 Task: Add an event with the title Second Training Session: Leadership Development and Team Empowerment, date '2024/04/22', time 8:50 AM to 10:50 AMand add a description: The employee and the supervisor will collaboratively develop an action plan outlining the steps and strategies necessary for improvement. This plan may include specific tasks, training or development opportunities, resources, and support systems to aid in the employee's growth and progress.Select event color  Grape . Add location for the event as: 789 The Walk at JBR, Dubai, UAE, logged in from the account softage.10@softage.netand send the event invitation to softage.8@softage.net and softage.1@softage.net. Set a reminder for the event Monthly on the third Sunday
Action: Mouse moved to (64, 102)
Screenshot: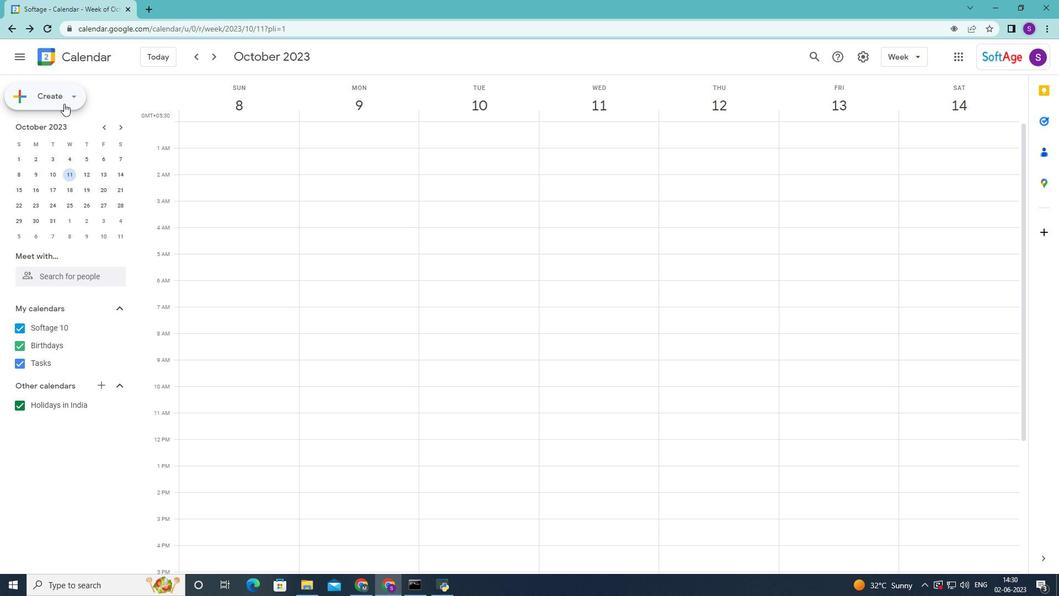 
Action: Mouse pressed left at (64, 102)
Screenshot: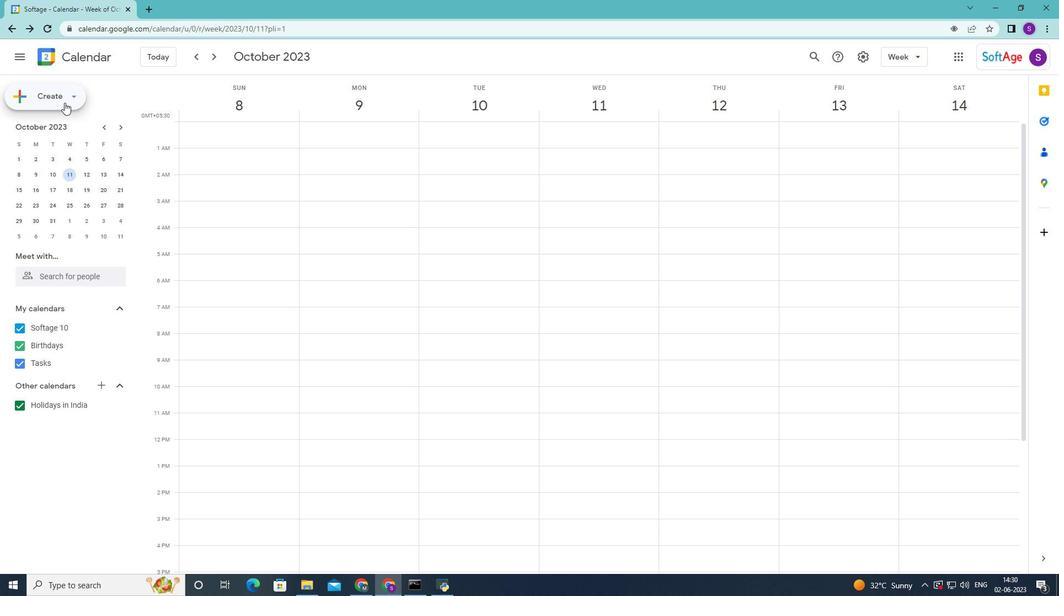 
Action: Mouse moved to (62, 126)
Screenshot: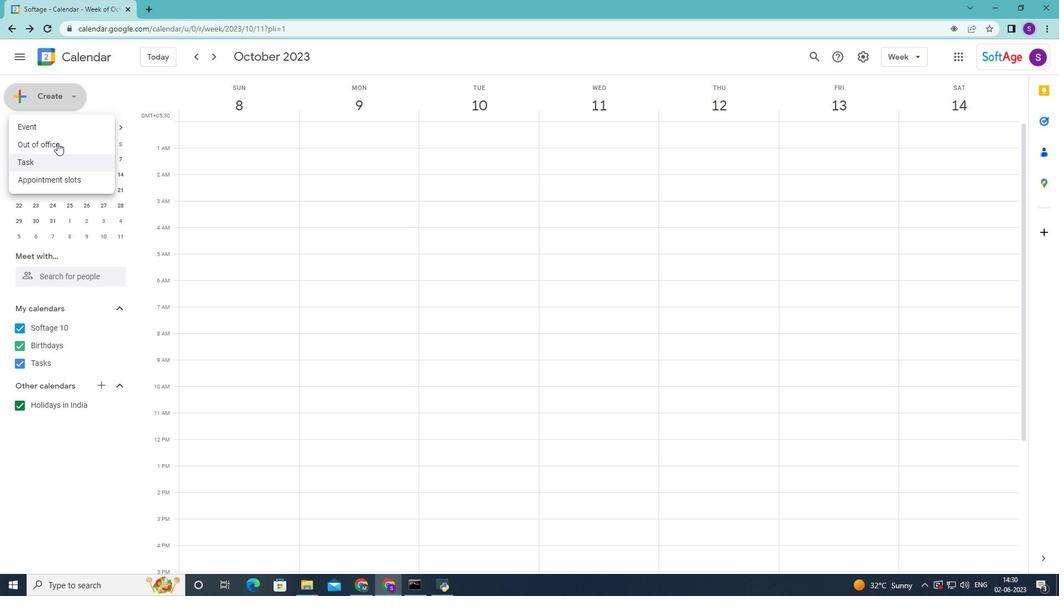 
Action: Mouse pressed left at (62, 126)
Screenshot: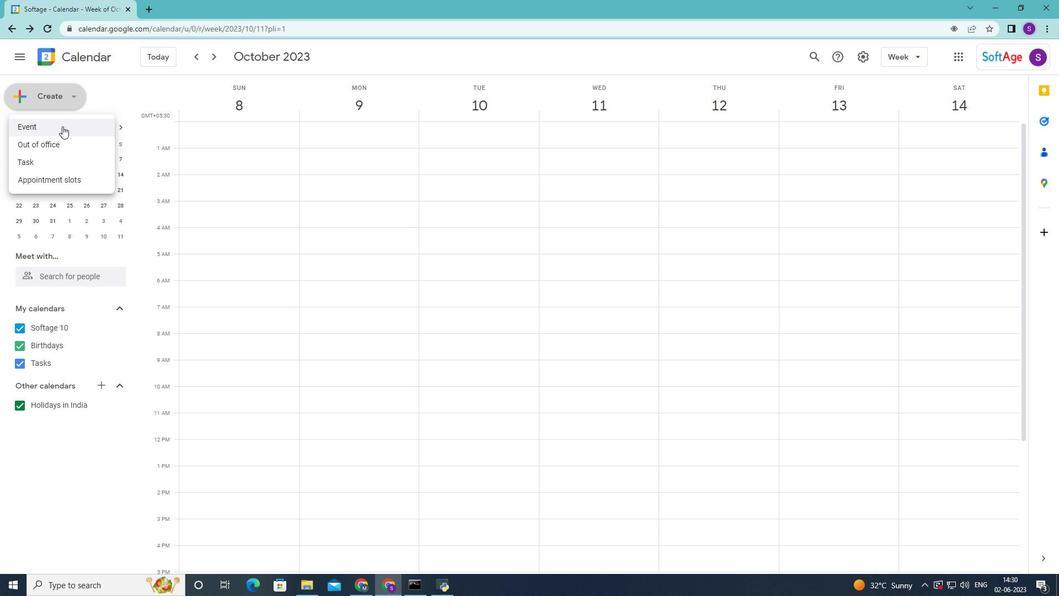 
Action: Mouse moved to (380, 273)
Screenshot: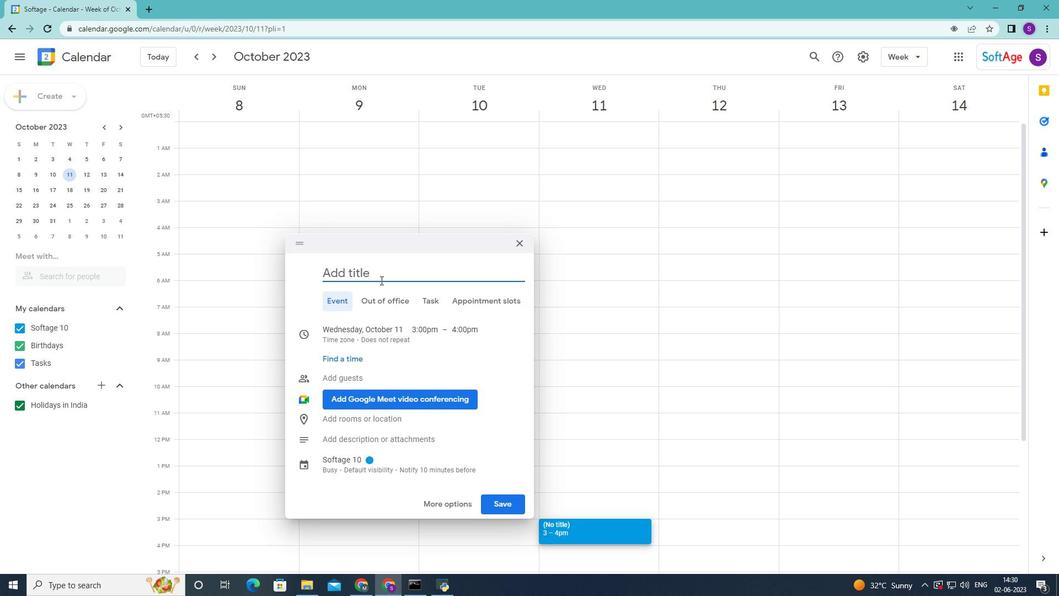
Action: Mouse pressed left at (380, 273)
Screenshot: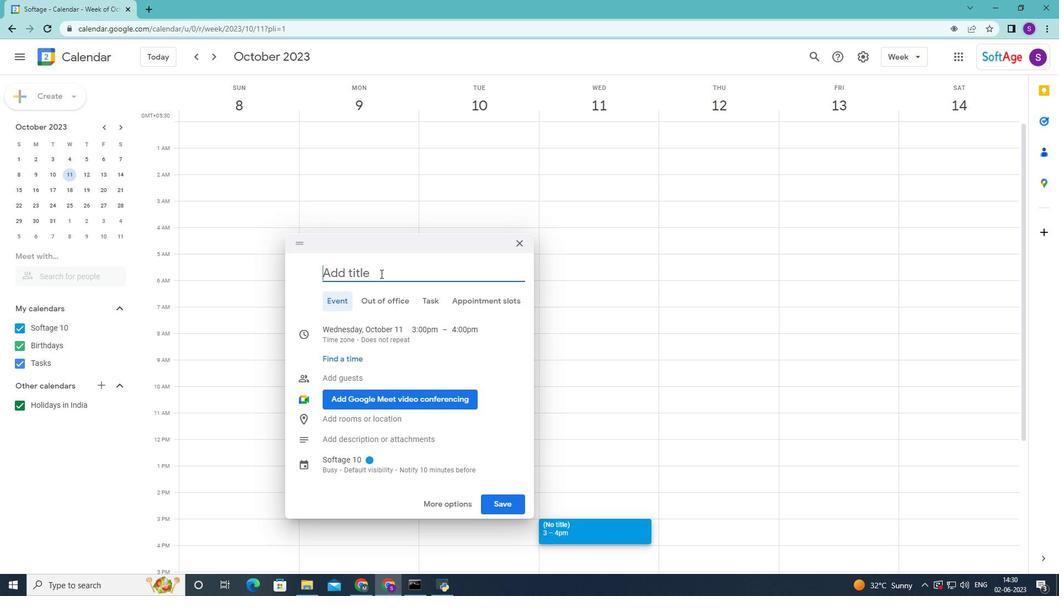 
Action: Key pressed <Key.shift>Second<Key.space><Key.shift>Traim<Key.backspace>ninig<Key.space><Key.backspace><Key.backspace><Key.backspace><Key.backspace><Key.backspace><Key.backspace><Key.backspace>ining<Key.space><Key.shift>Session<Key.shift>:<Key.space><Key.shift>Leadership<Key.space><Key.shift>Development<Key.space>and<Key.space>te<Key.backspace><Key.backspace><Key.shift>Team<Key.space><Key.shift>Empowere<Key.backspace>ment,
Screenshot: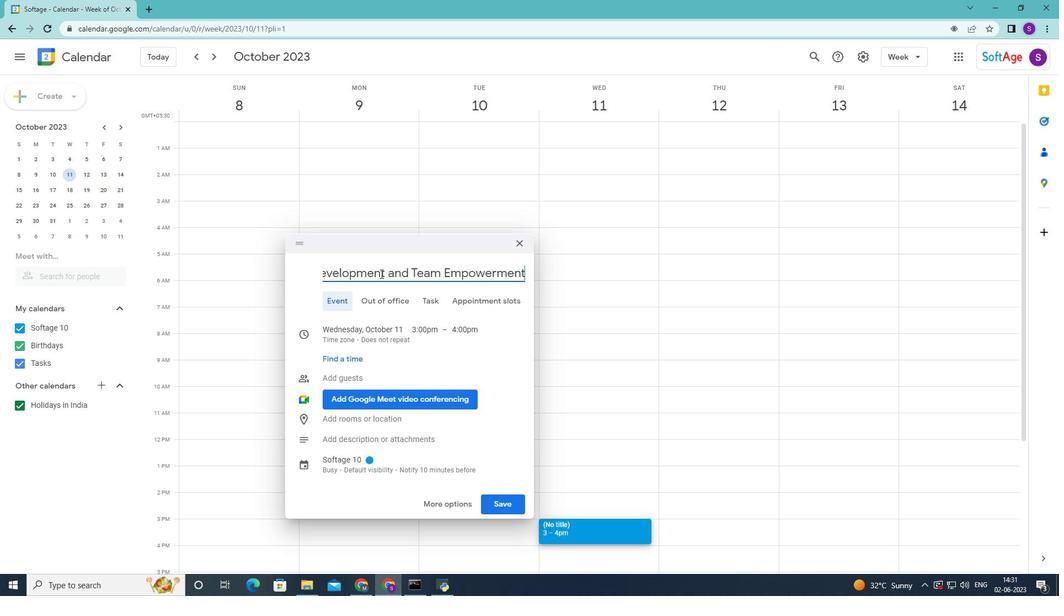 
Action: Mouse moved to (422, 332)
Screenshot: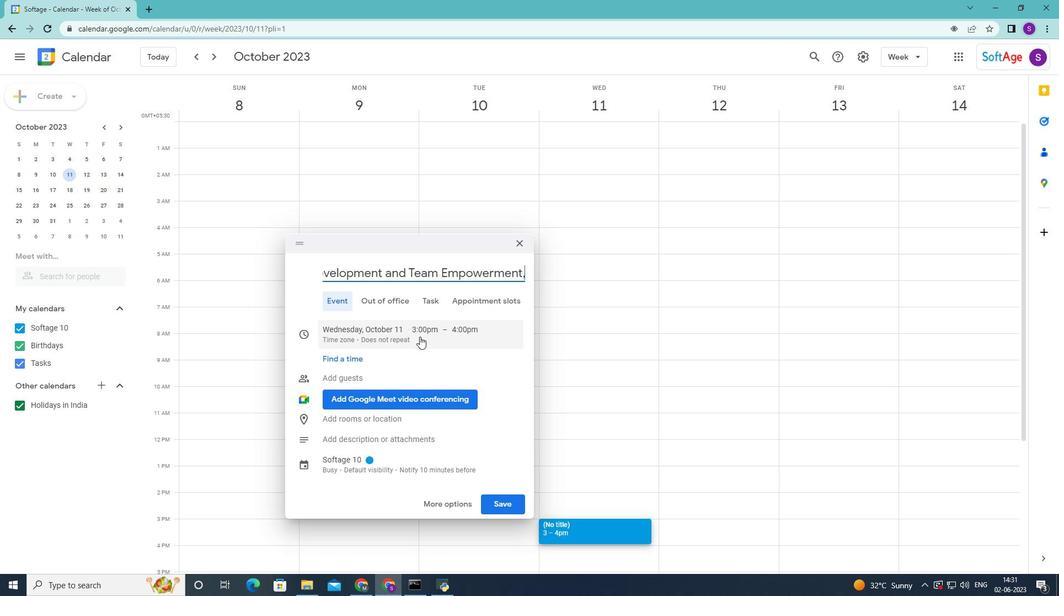 
Action: Mouse pressed left at (422, 332)
Screenshot: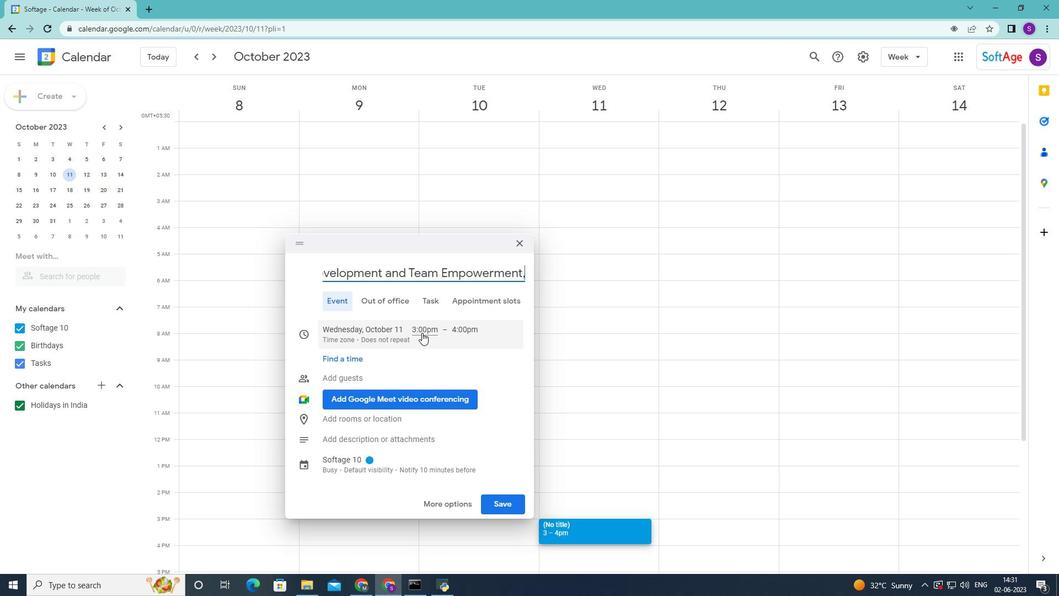 
Action: Mouse moved to (422, 332)
Screenshot: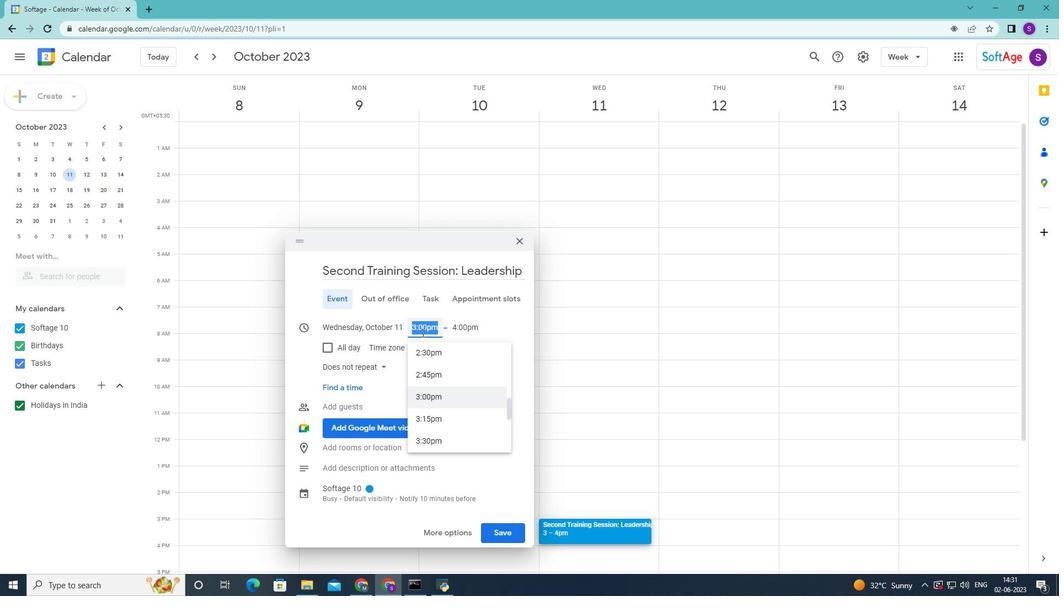 
Action: Key pressed 5<Key.backspace>8<Key.shift_r>:50
Screenshot: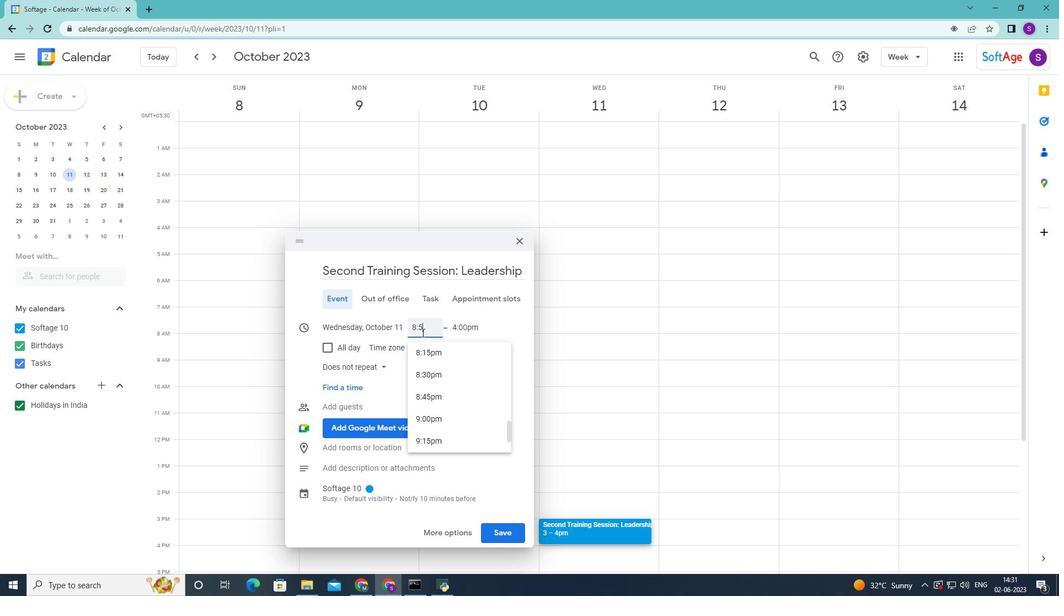 
Action: Mouse moved to (450, 373)
Screenshot: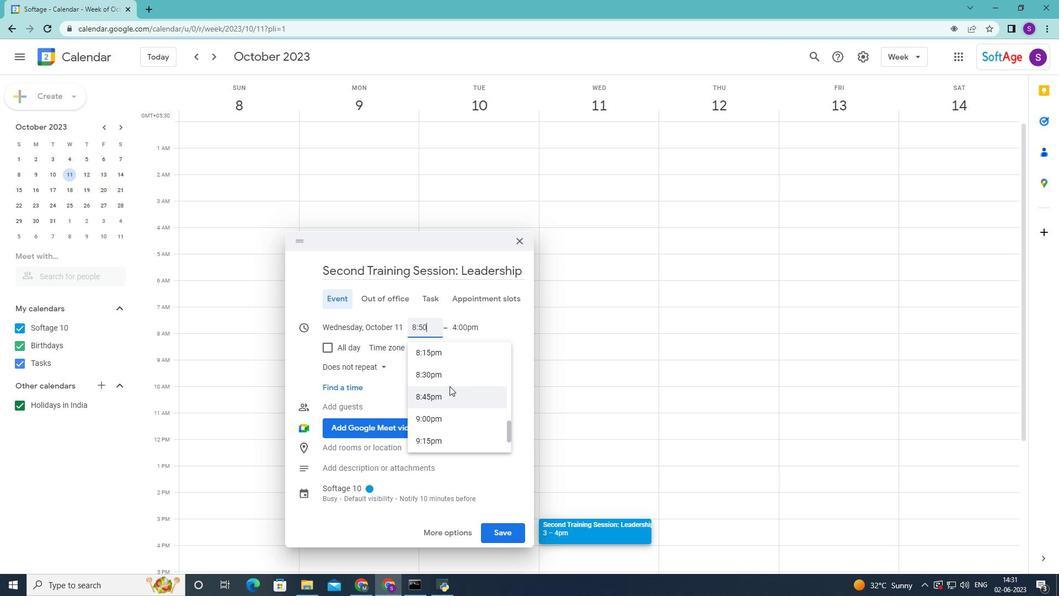 
Action: Key pressed am<Key.enter>
Screenshot: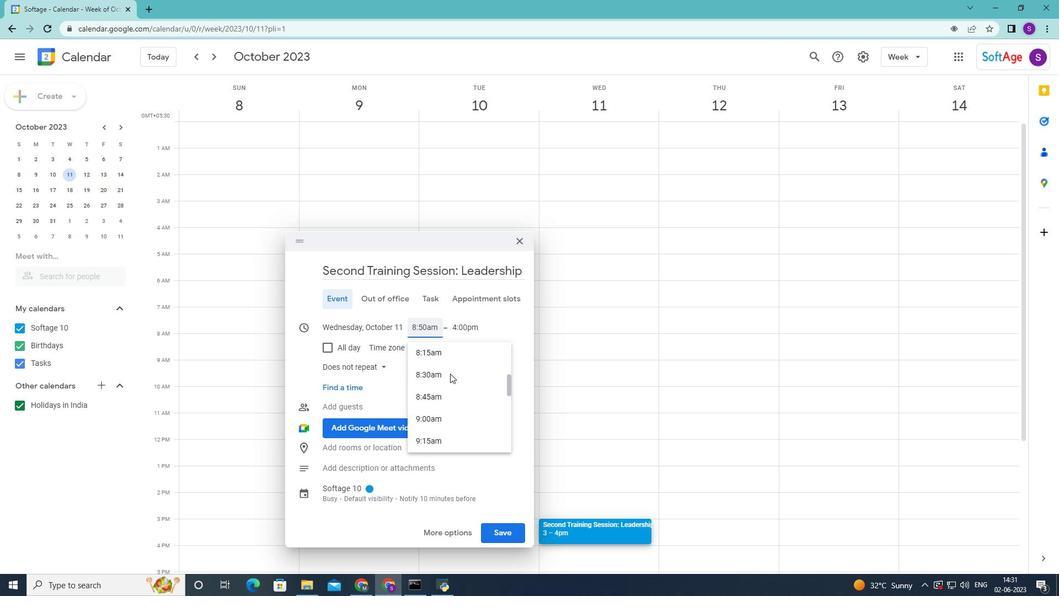 
Action: Mouse moved to (472, 261)
Screenshot: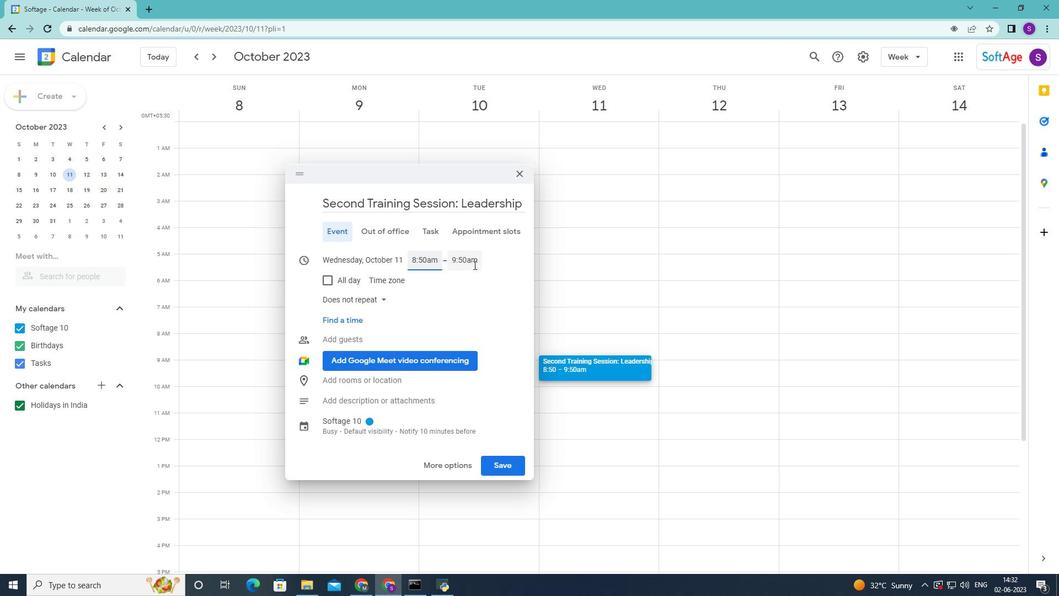 
Action: Mouse pressed left at (472, 261)
Screenshot: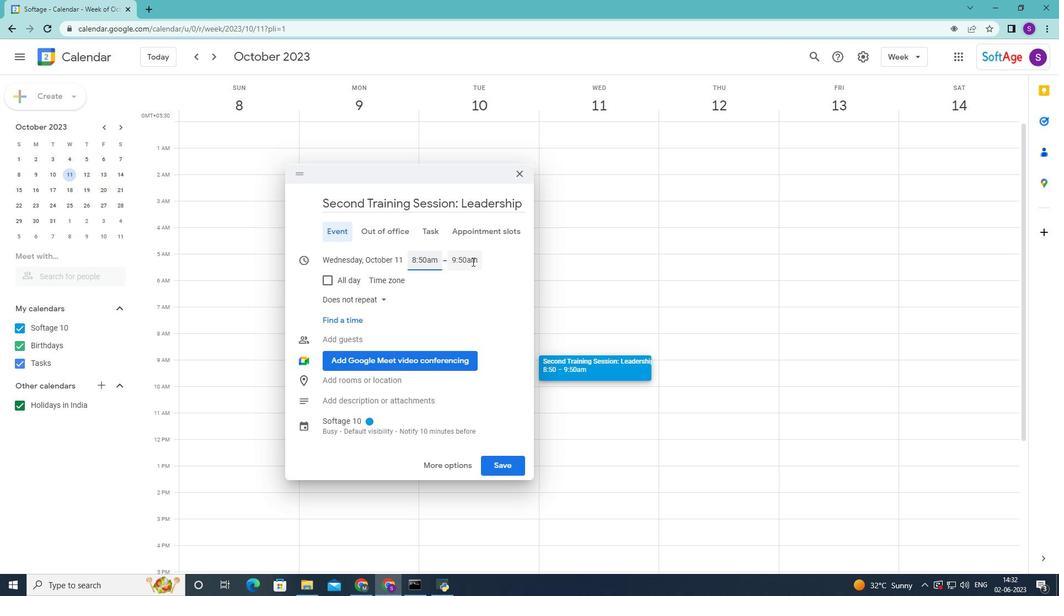 
Action: Key pressed 10<Key.shift_r>:50am<Key.enter>
Screenshot: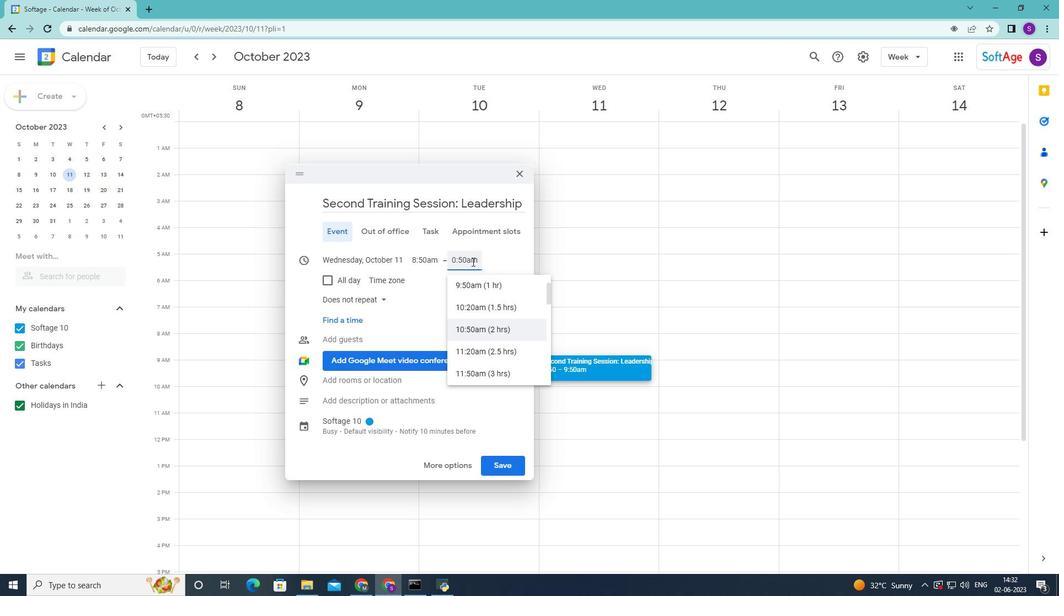 
Action: Mouse moved to (387, 259)
Screenshot: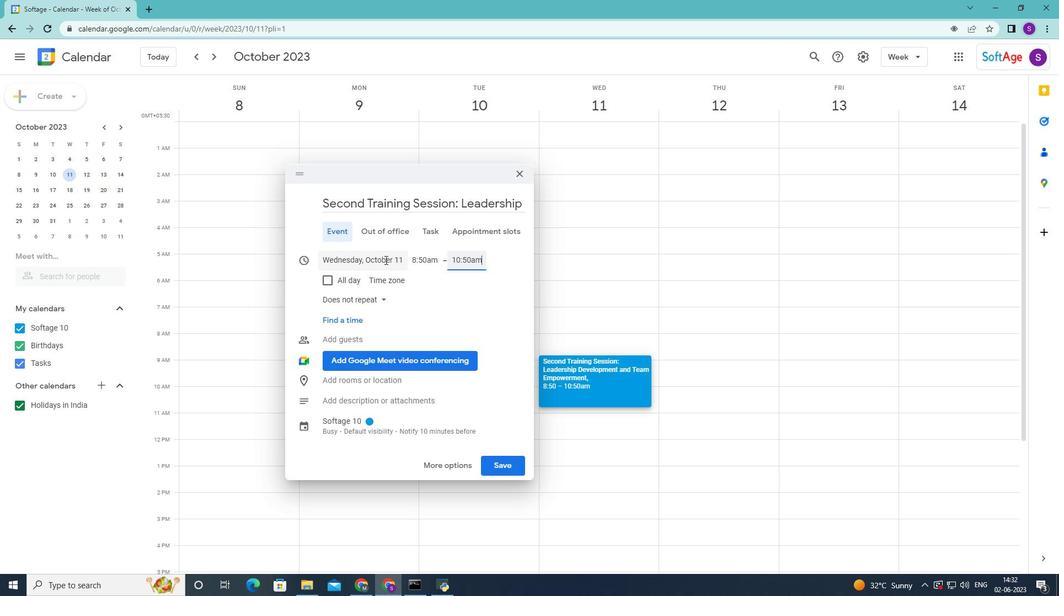 
Action: Mouse pressed left at (387, 259)
Screenshot: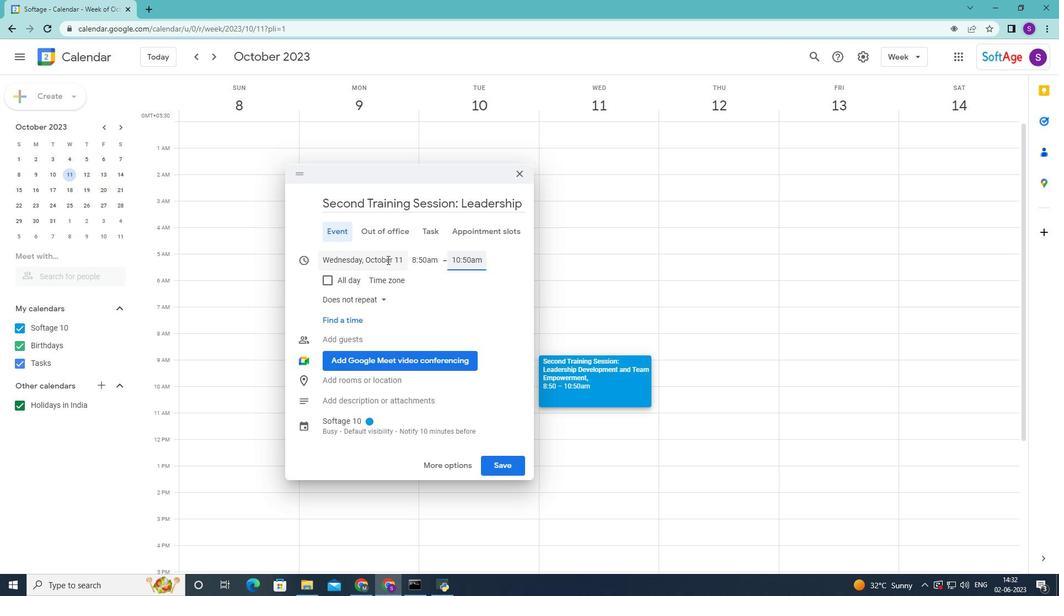 
Action: Mouse moved to (455, 283)
Screenshot: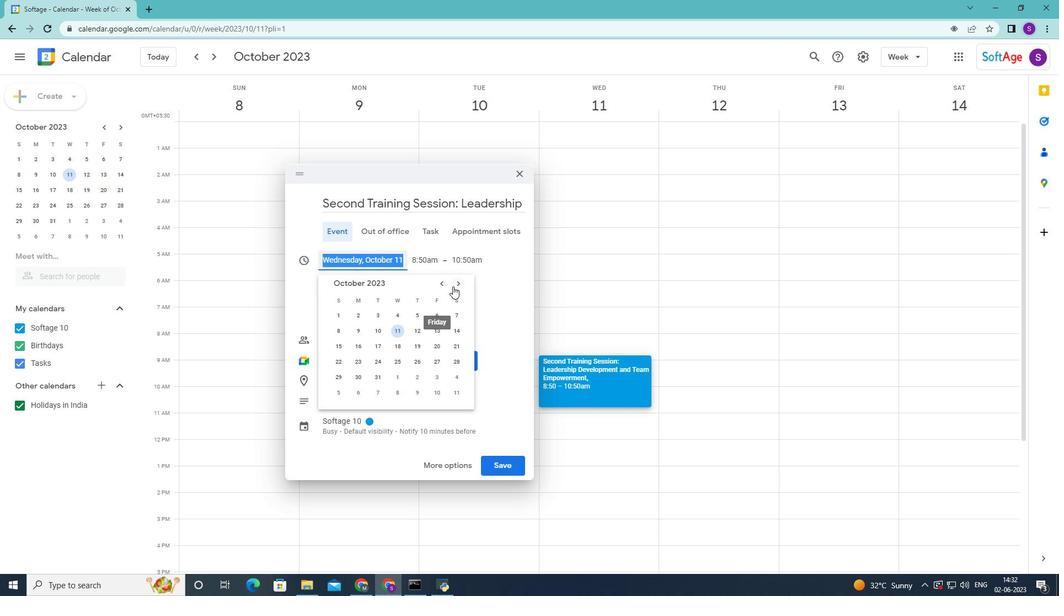 
Action: Mouse pressed left at (455, 283)
Screenshot: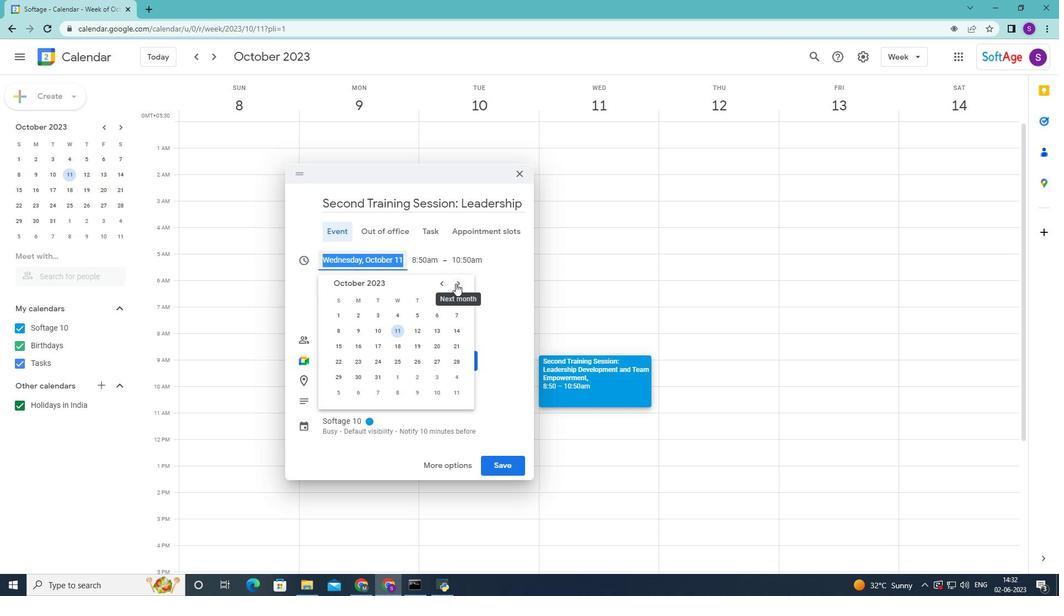 
Action: Mouse pressed left at (455, 283)
Screenshot: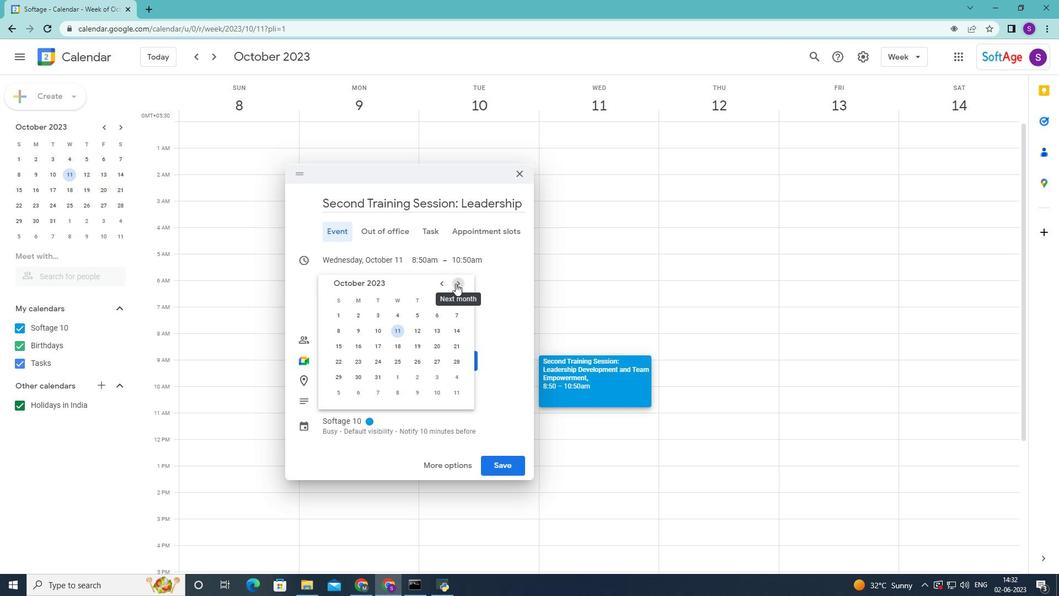
Action: Mouse moved to (457, 284)
Screenshot: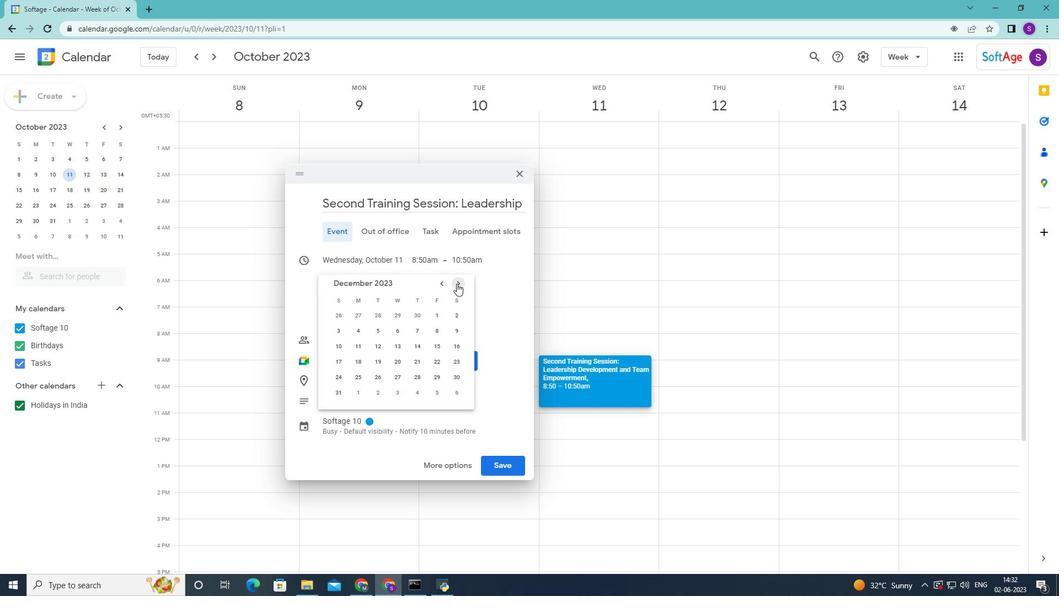 
Action: Mouse pressed left at (457, 284)
Screenshot: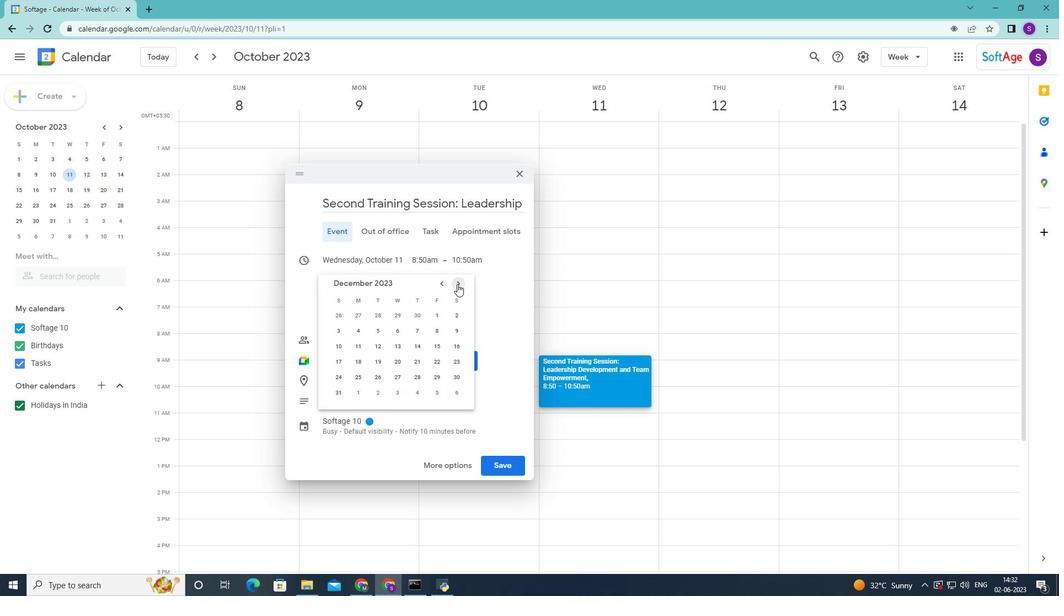 
Action: Mouse pressed left at (457, 284)
Screenshot: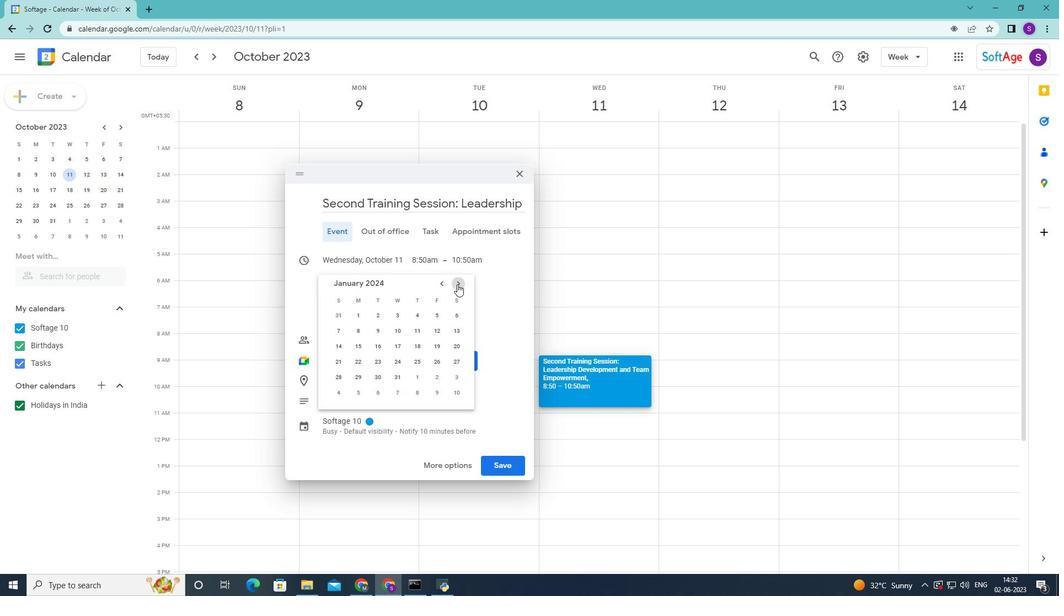 
Action: Mouse moved to (458, 284)
Screenshot: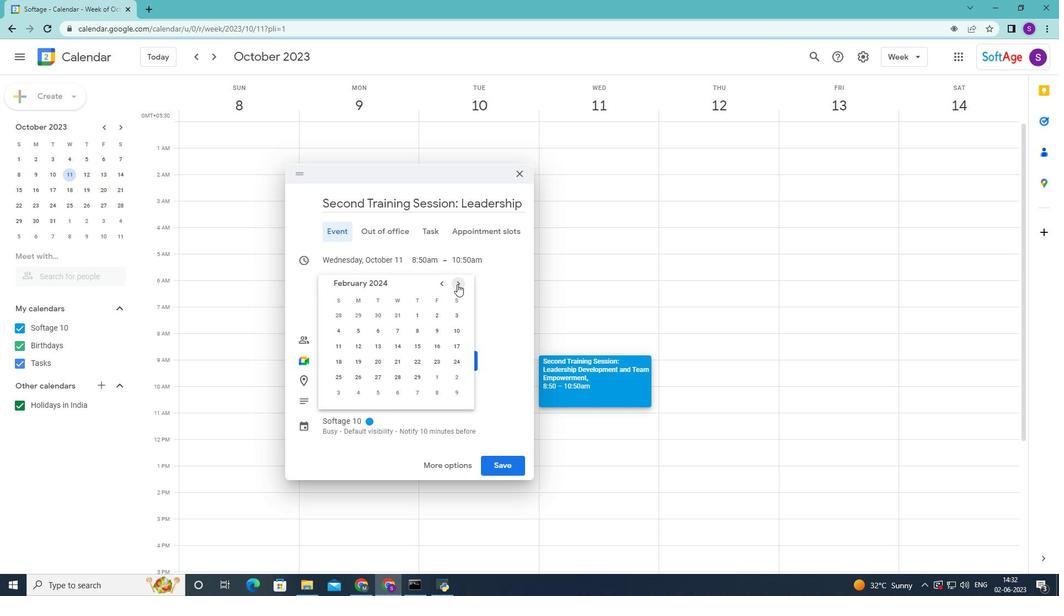 
Action: Mouse pressed left at (458, 284)
Screenshot: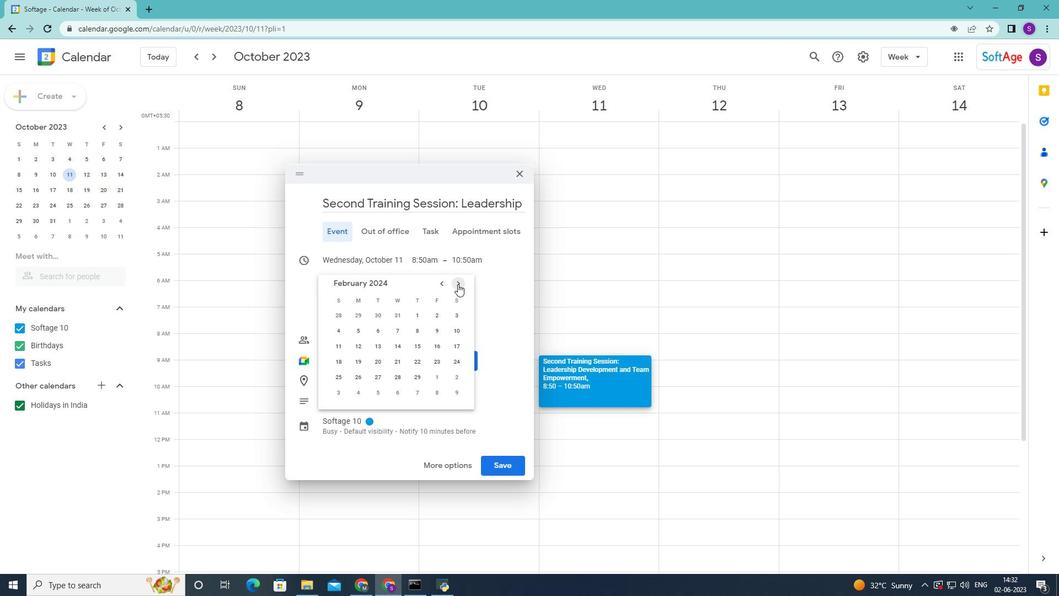 
Action: Mouse pressed left at (458, 284)
Screenshot: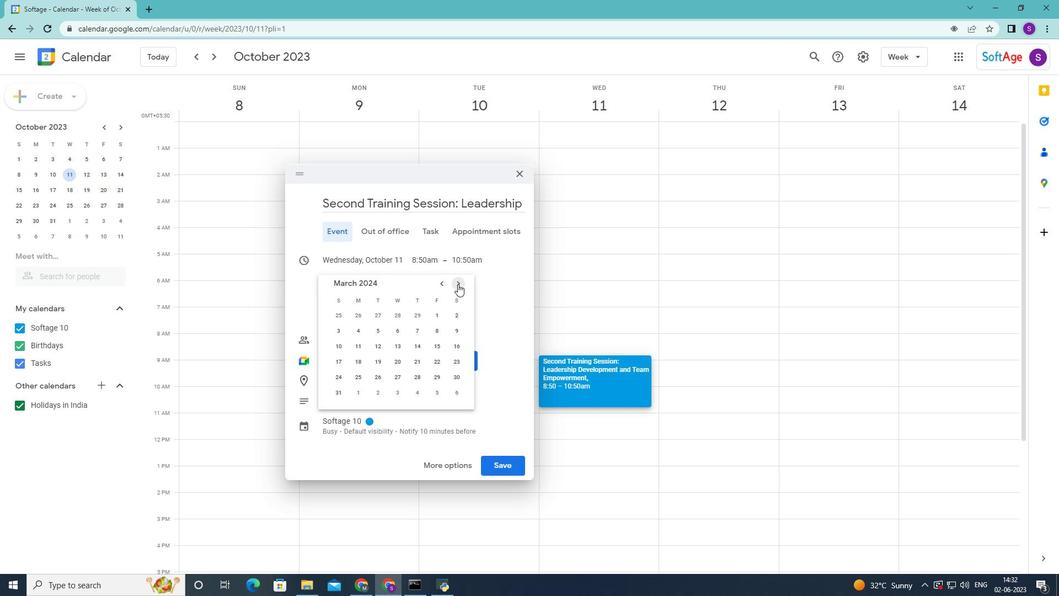 
Action: Mouse moved to (363, 360)
Screenshot: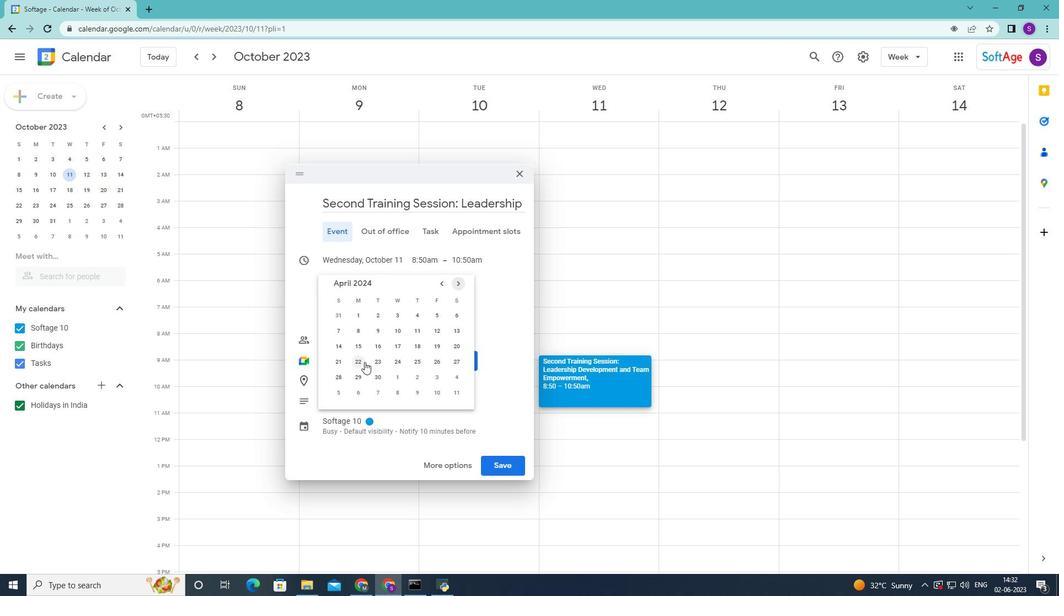 
Action: Mouse pressed left at (363, 360)
Screenshot: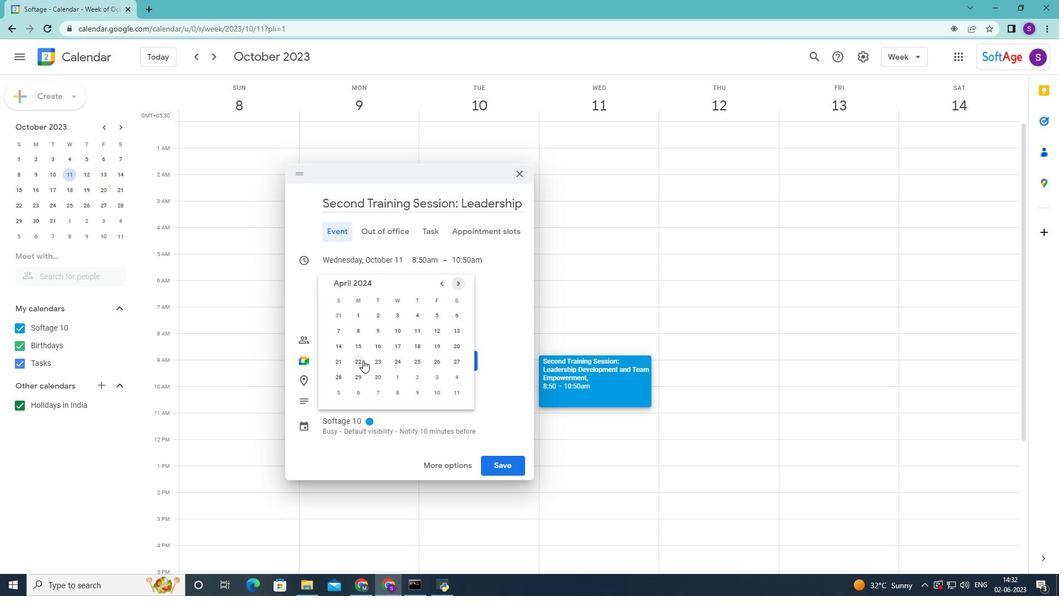 
Action: Mouse moved to (210, 467)
Screenshot: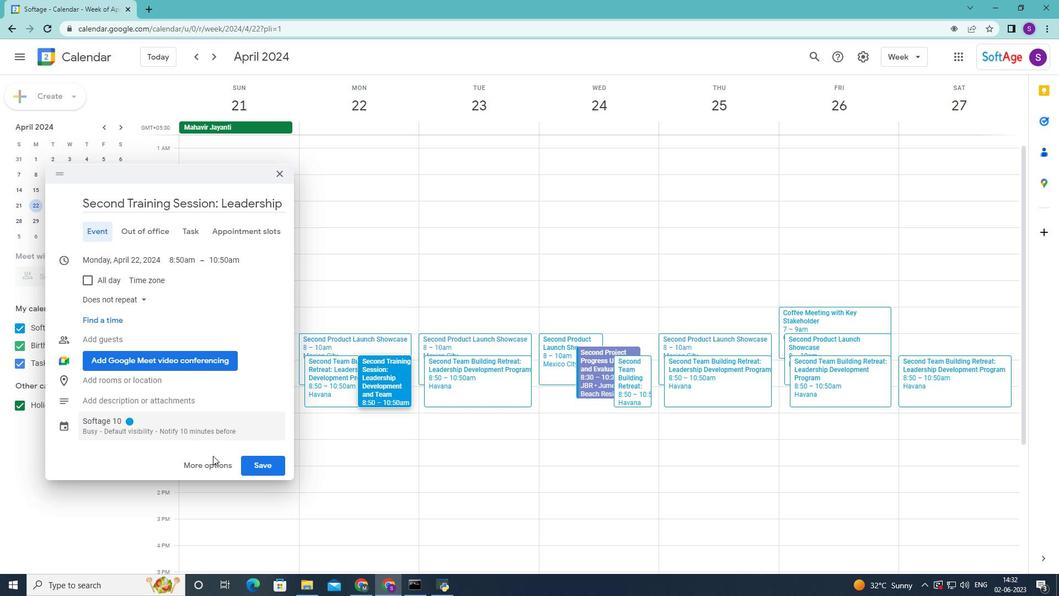 
Action: Mouse pressed left at (210, 467)
Screenshot: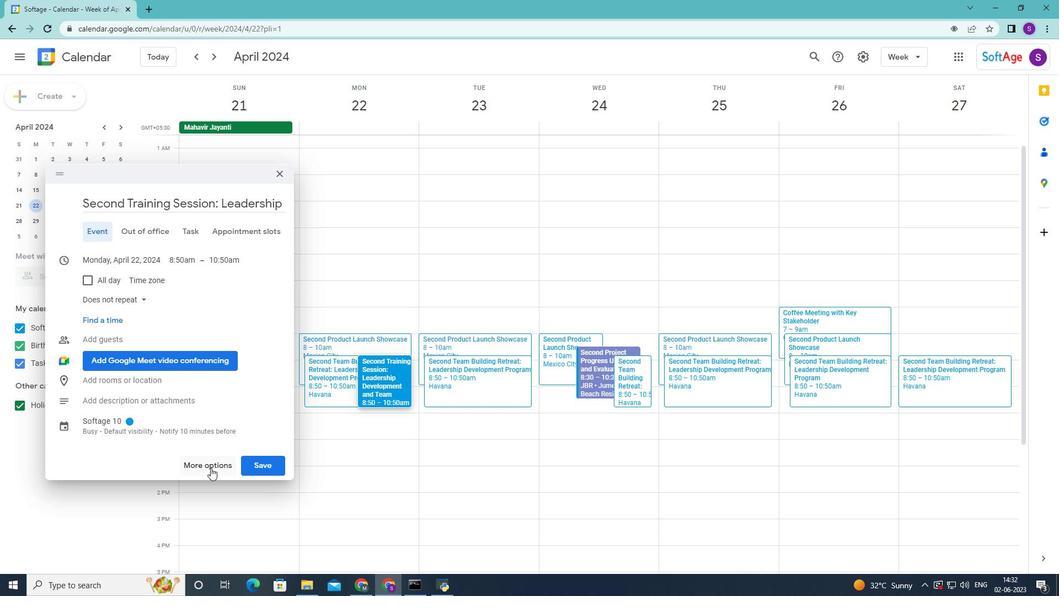 
Action: Mouse moved to (128, 387)
Screenshot: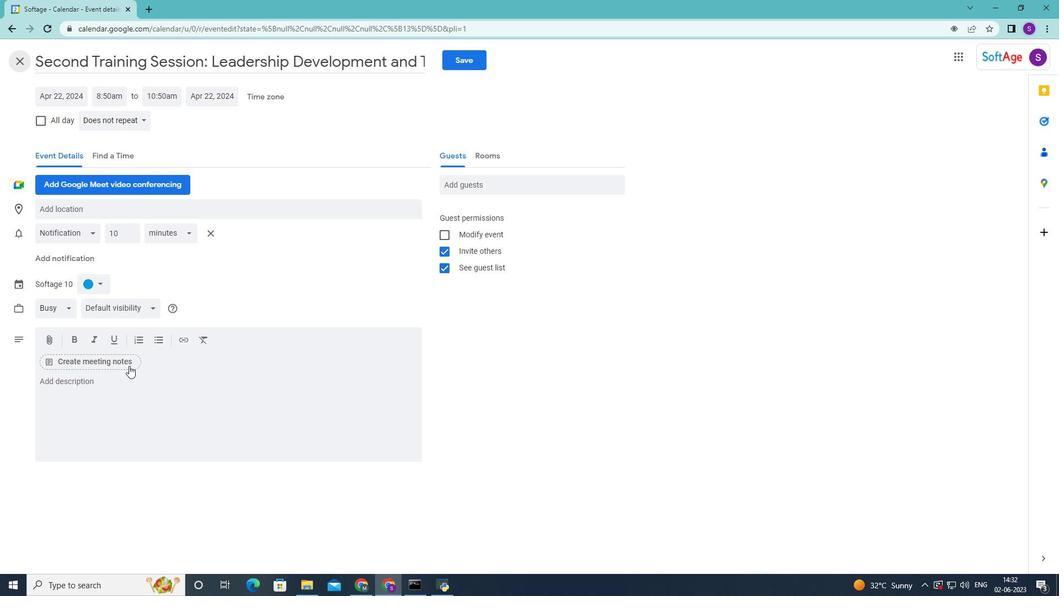 
Action: Mouse pressed left at (128, 387)
Screenshot: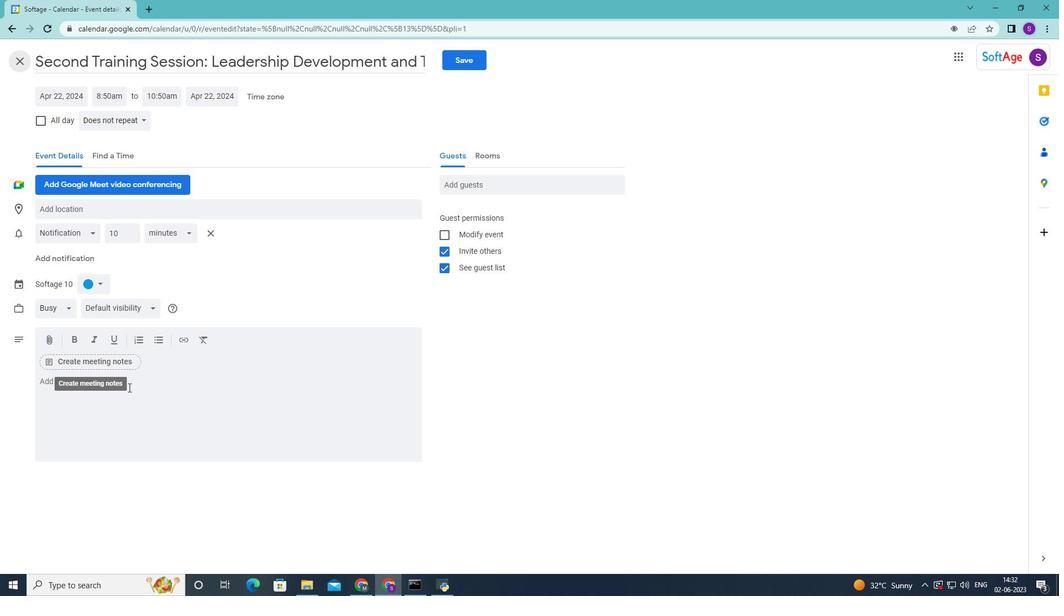 
Action: Key pressed <Key.shift>R<Key.backspace><Key.shift>The<Key.space><Key.shift>Emplotee<Key.backspace><Key.backspace><Key.backspace>yee<Key.space>and<Key.space>the<Key.space>supervisor<Key.space>will<Key.space>collabratively<Key.space><Key.backspace><Key.backspace><Key.backspace><Key.backspace><Key.backspace><Key.backspace><Key.backspace><Key.backspace><Key.backspace>oratively<Key.space>develop<Key.space>an<Key.space>ax<Key.backspace>cion<Key.space>plan<Key.space>outlining<Key.space>the<Key.space>steps<Key.space>and<Key.space>strategiw<Key.backspace>es<Key.space>m<Key.backspace>necessary<Key.space>for<Key.space>impri<Key.backspace>ovement<Key.space><Key.backspace>.<Key.space><Key.shift>This<Key.space>plan<Key.space>may<Key.space>include<Key.space>specific<Key.space>tasks,<Key.space>training<Key.space>or<Key.space>development<Key.space>opportunities,resi<Key.backspace>oy<Key.backspace>urces,
Screenshot: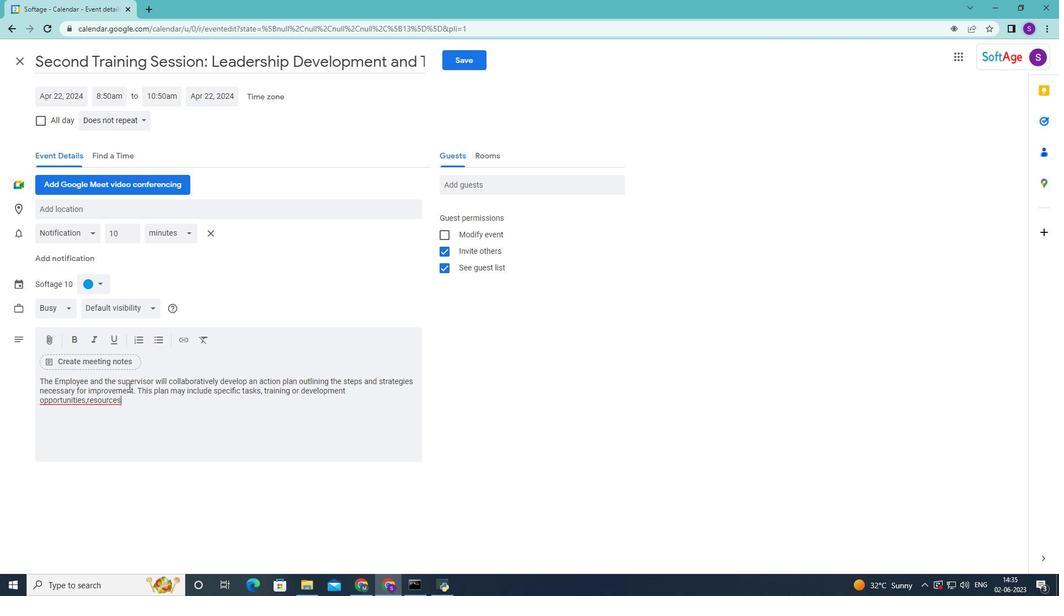 
Action: Mouse moved to (86, 398)
Screenshot: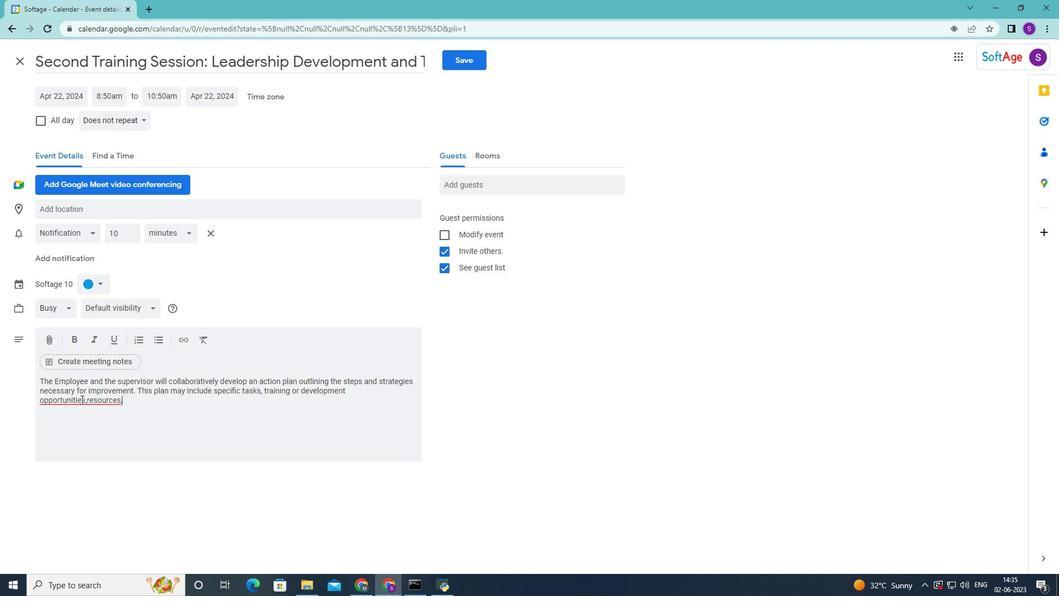 
Action: Mouse pressed left at (86, 398)
Screenshot: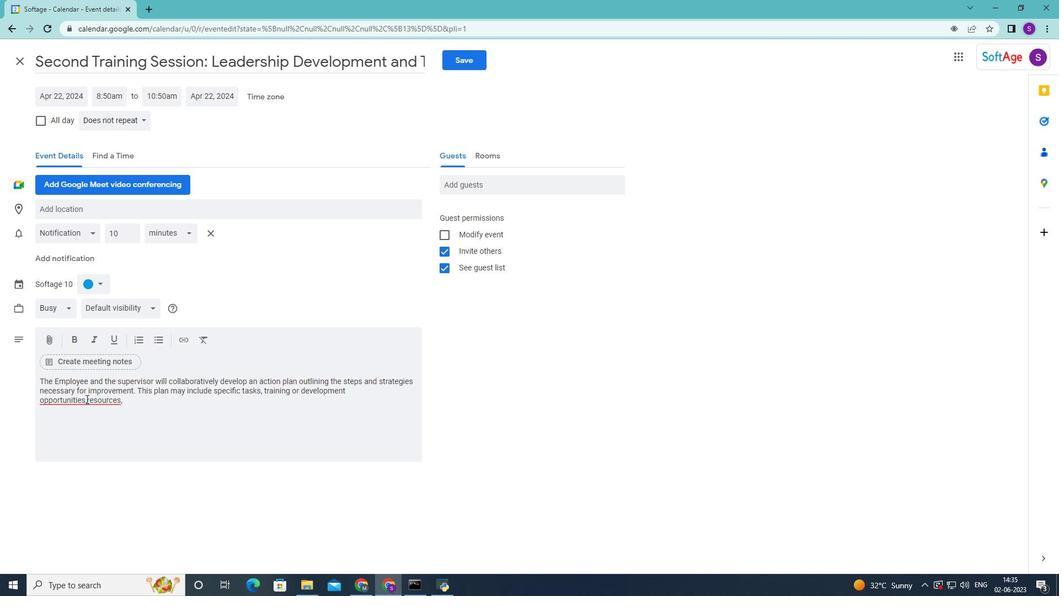 
Action: Mouse moved to (87, 399)
Screenshot: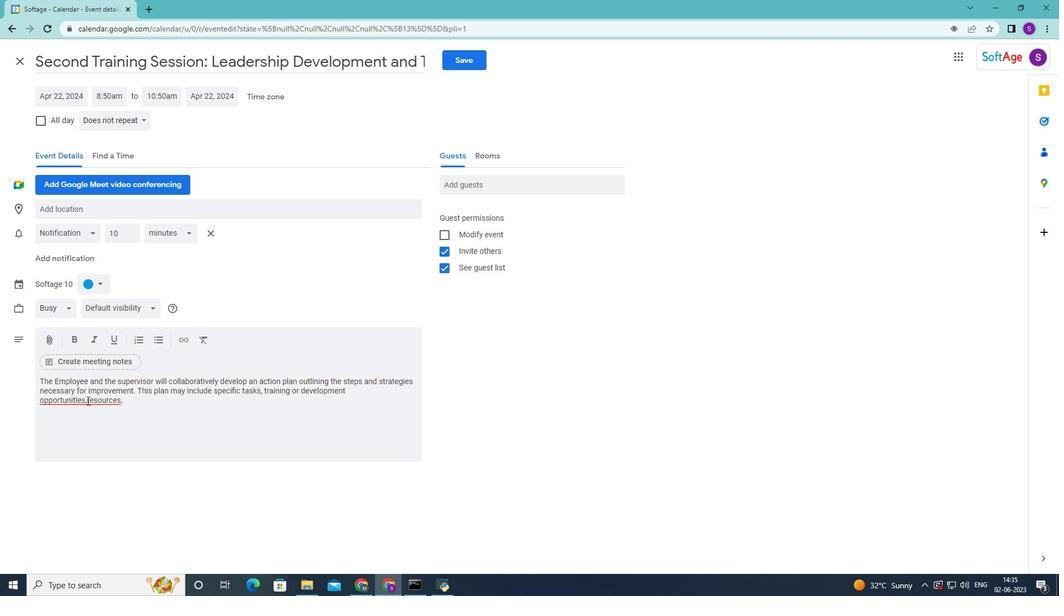 
Action: Key pressed <Key.right>
Screenshot: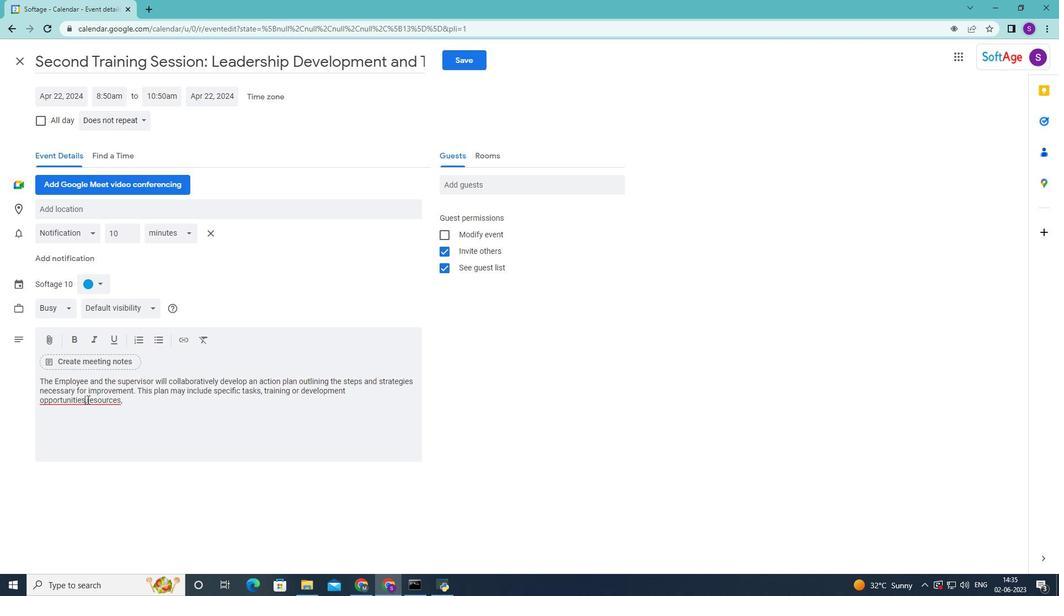 
Action: Mouse moved to (140, 405)
Screenshot: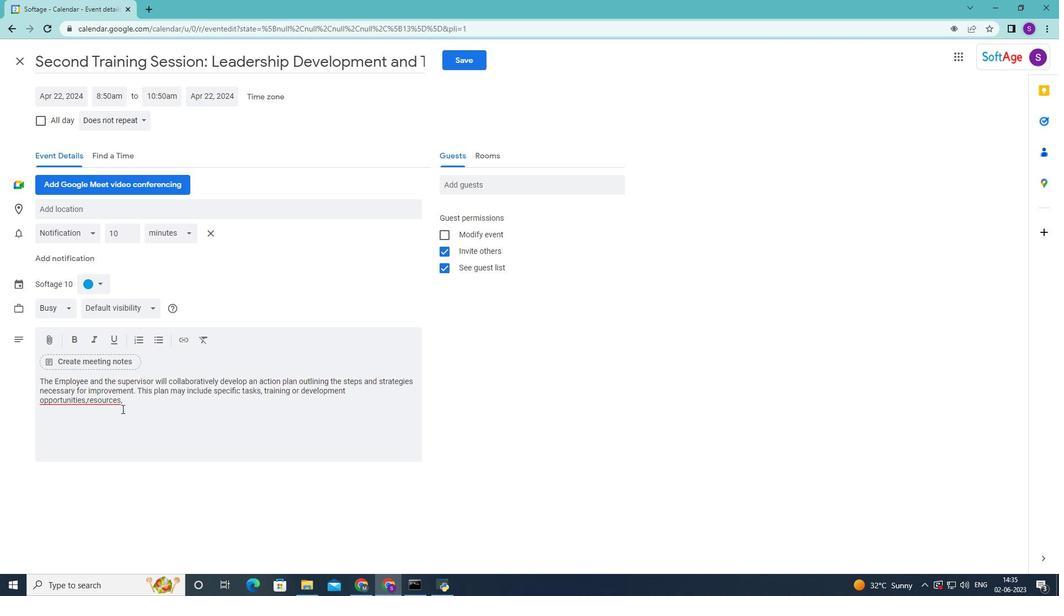 
Action: Key pressed <Key.space>
Screenshot: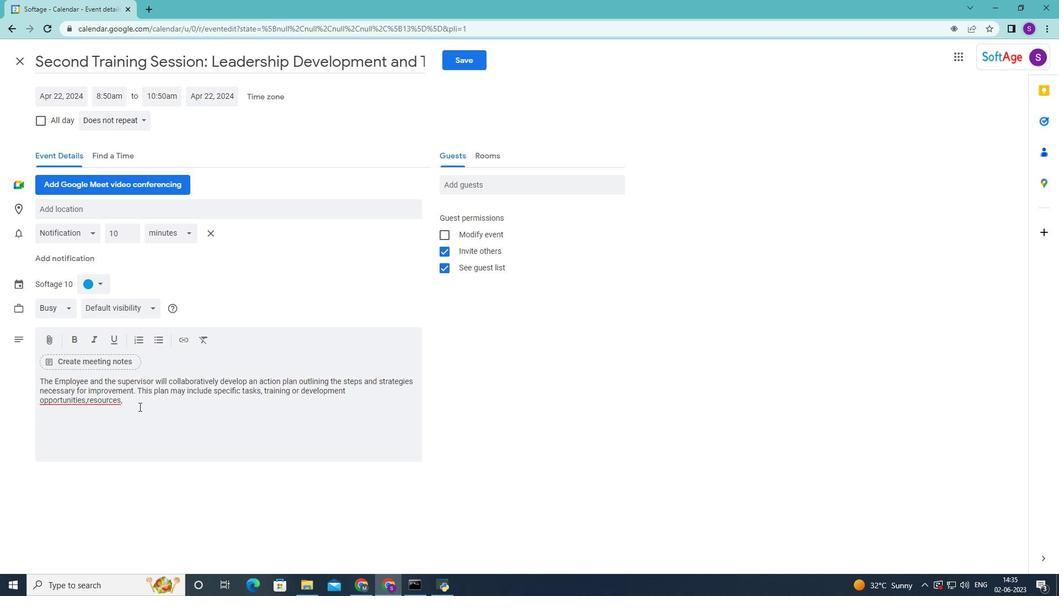 
Action: Mouse moved to (140, 402)
Screenshot: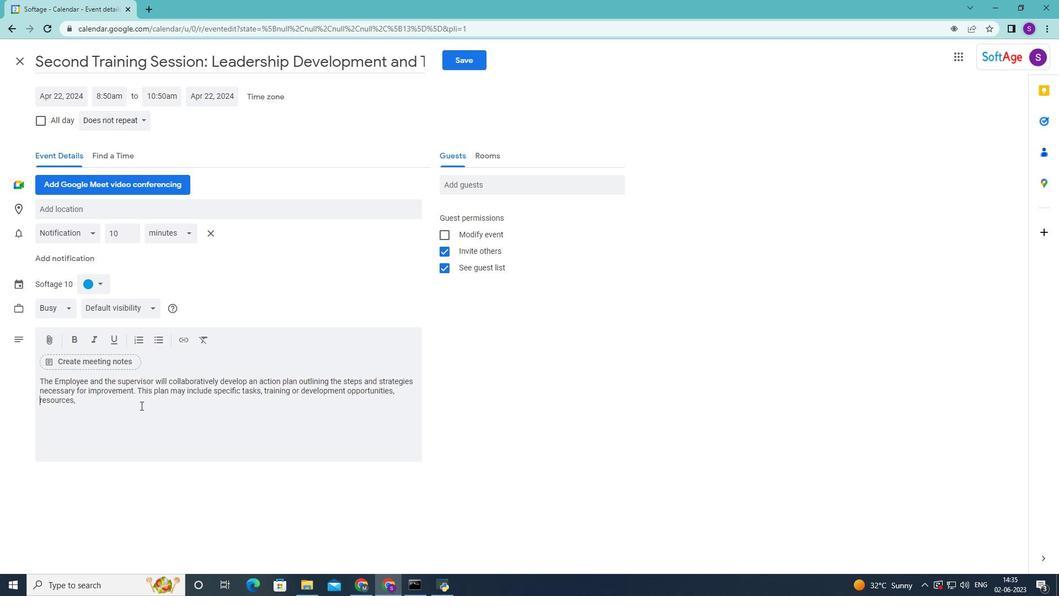 
Action: Mouse pressed left at (140, 402)
Screenshot: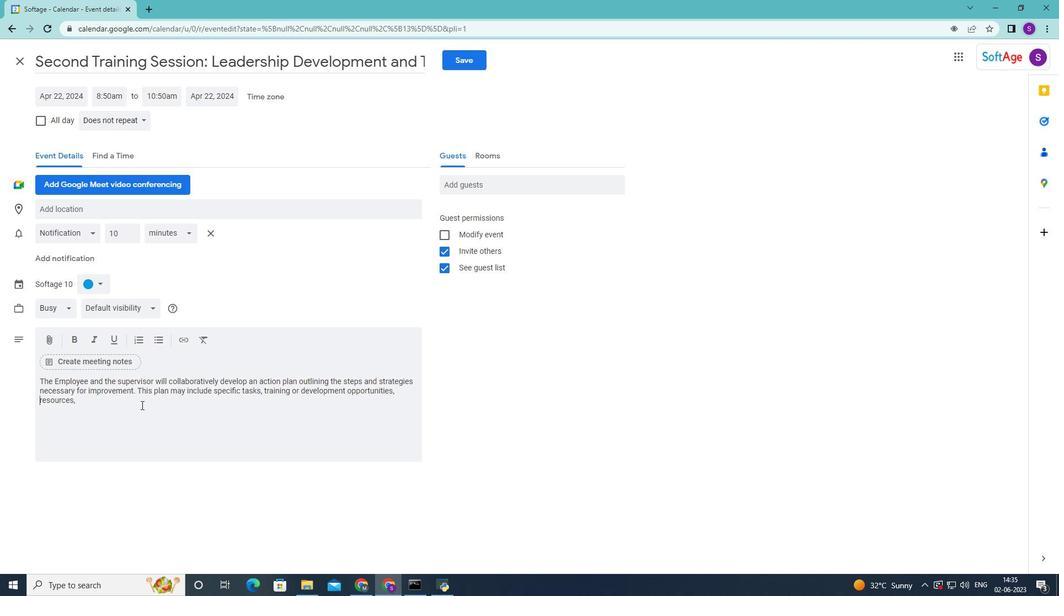 
Action: Key pressed <Key.space>and<Key.space>support<Key.space>systems<Key.space>t<Key.space><Key.backspace>o<Key.space>aid<Key.space>in<Key.space>the<Key.space>employee's<Key.space>growth<Key.space>and<Key.space>progress.
Screenshot: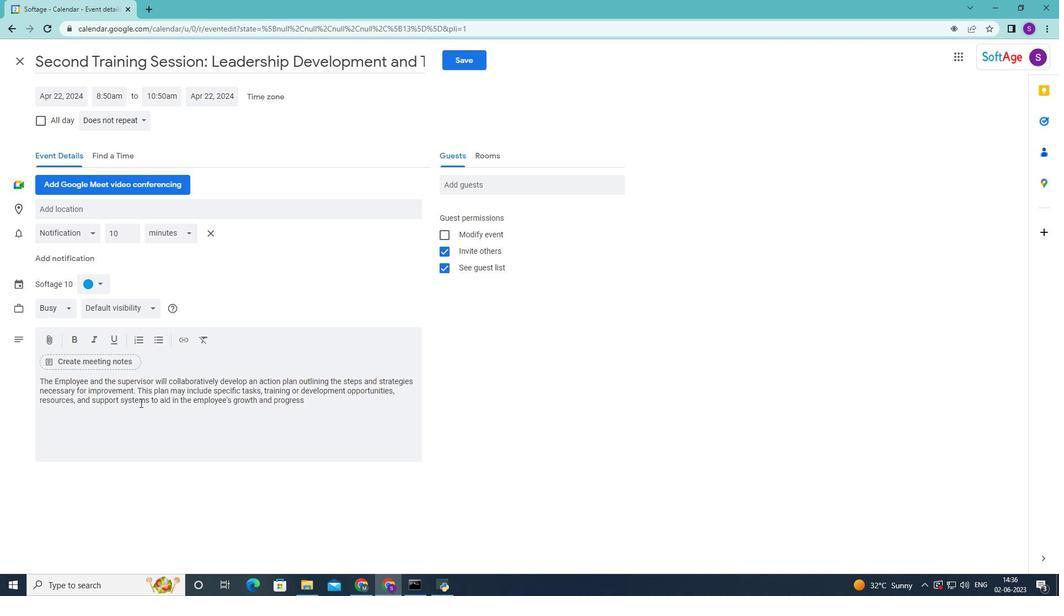 
Action: Mouse moved to (97, 282)
Screenshot: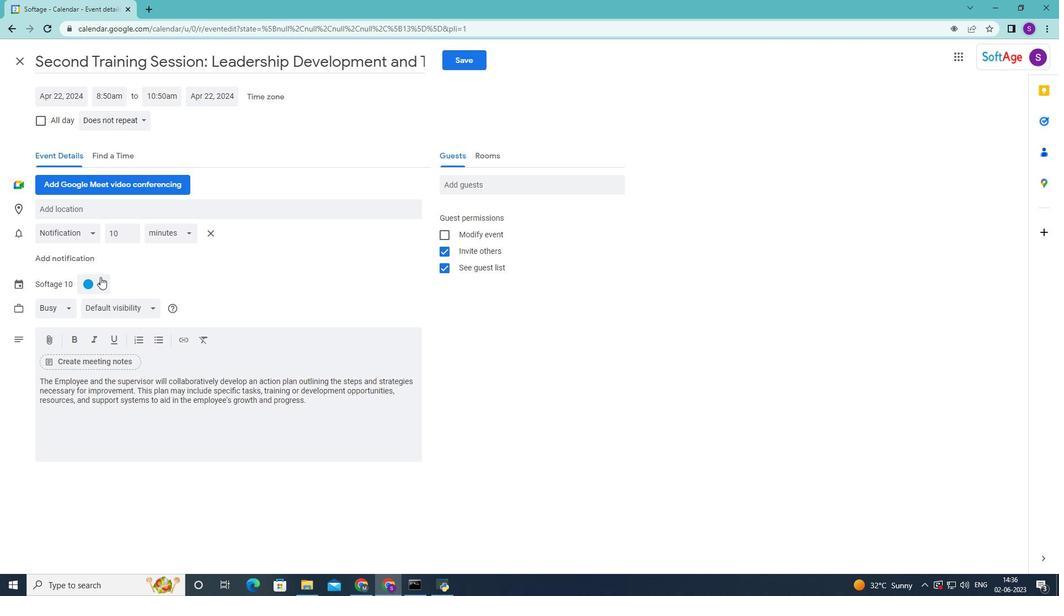 
Action: Mouse pressed left at (97, 282)
Screenshot: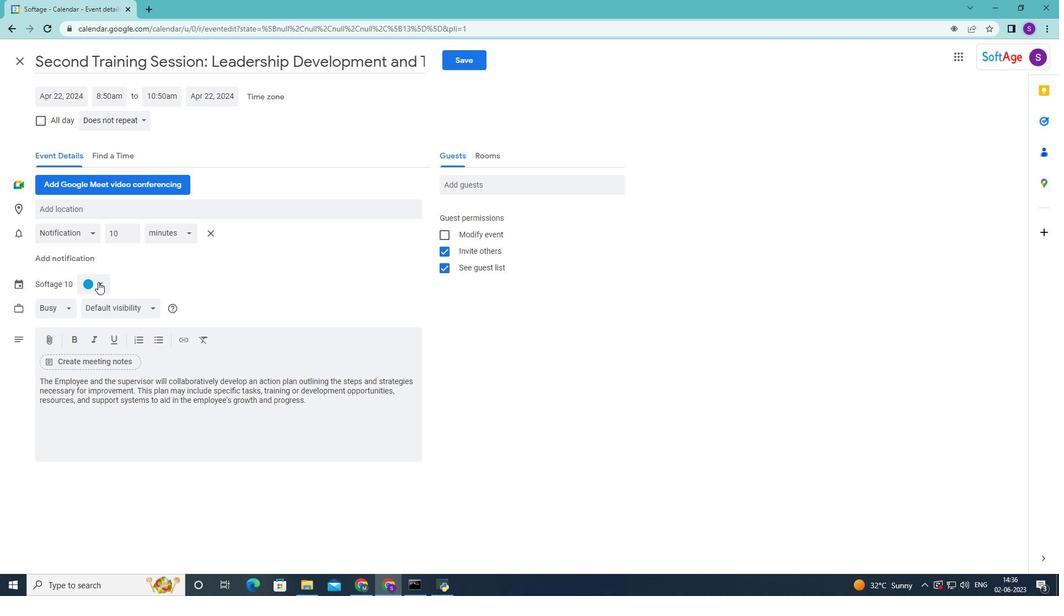 
Action: Mouse moved to (100, 336)
Screenshot: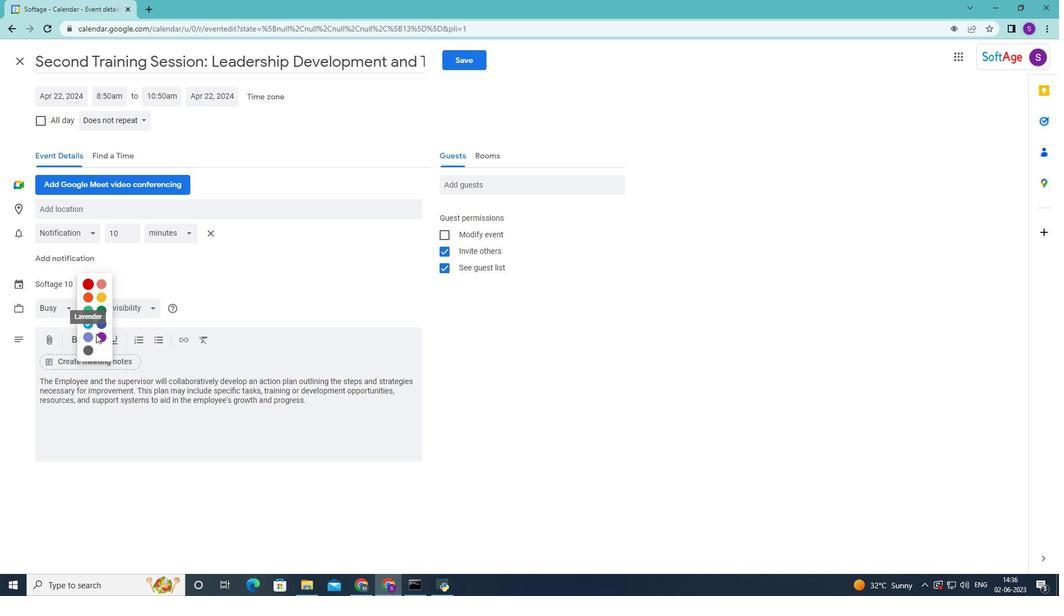 
Action: Mouse pressed left at (100, 336)
Screenshot: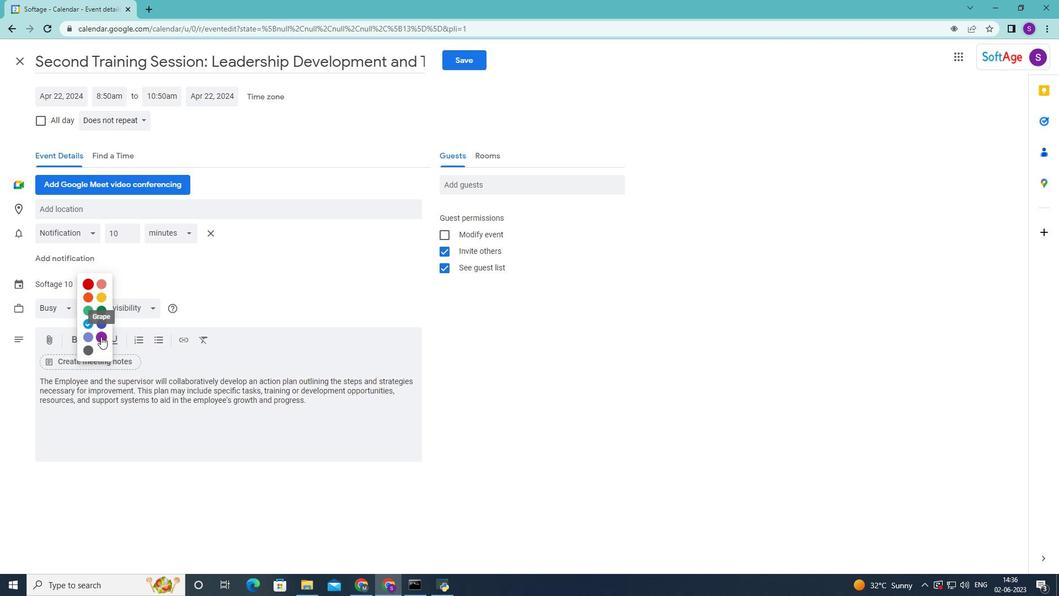 
Action: Mouse moved to (125, 208)
Screenshot: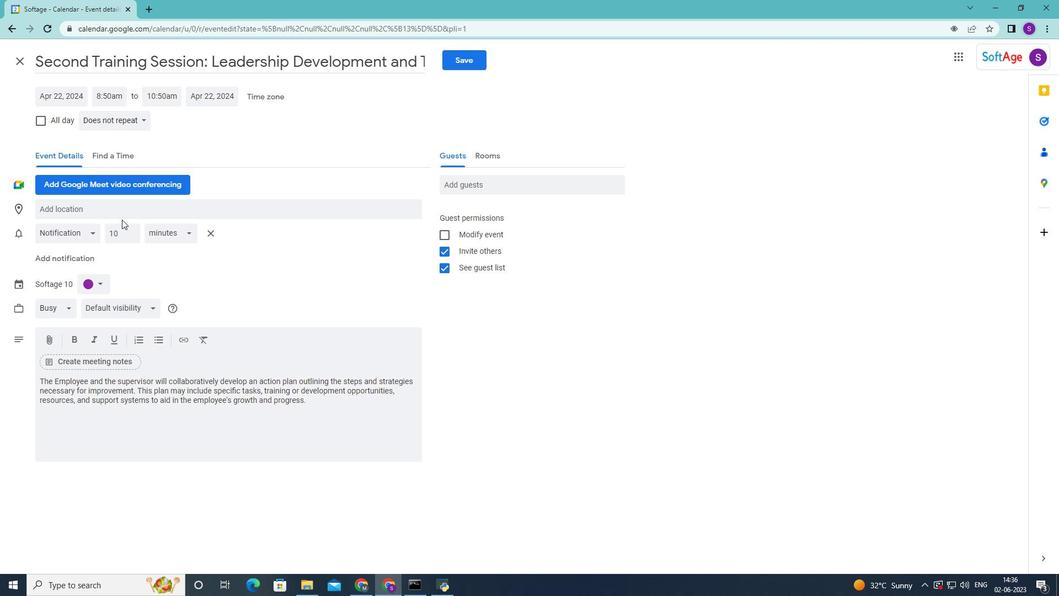 
Action: Mouse pressed left at (125, 208)
Screenshot: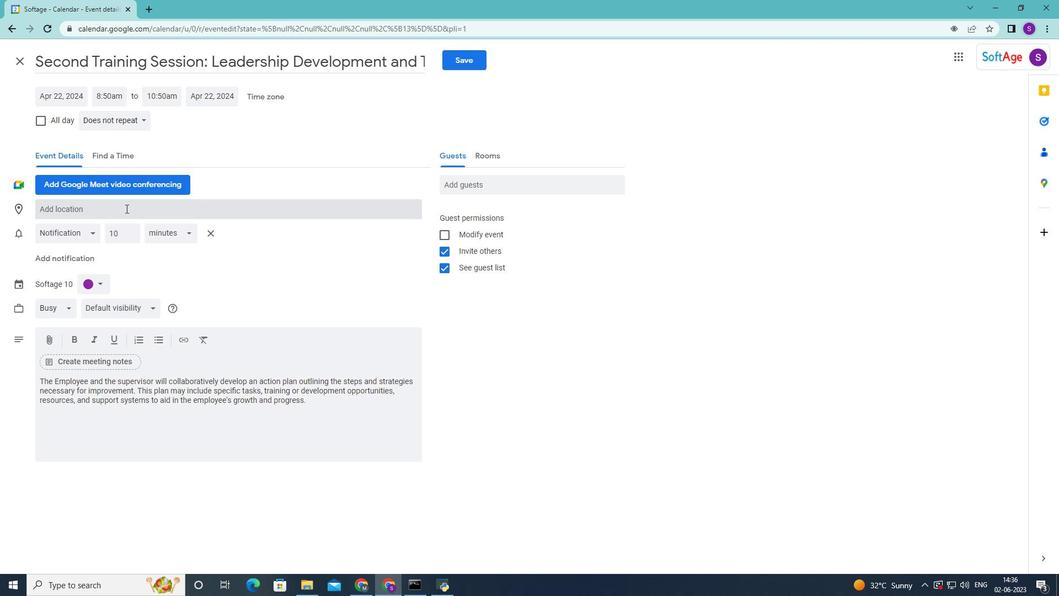 
Action: Key pressed 789<Key.space><Key.shift>The<Key.space><Key.shift>Walk<Key.space>at<Key.space><Key.shift>JBR,<Key.shift>Dubai,<Key.shift>UAW<Key.backspace><Key.shift>E
Screenshot: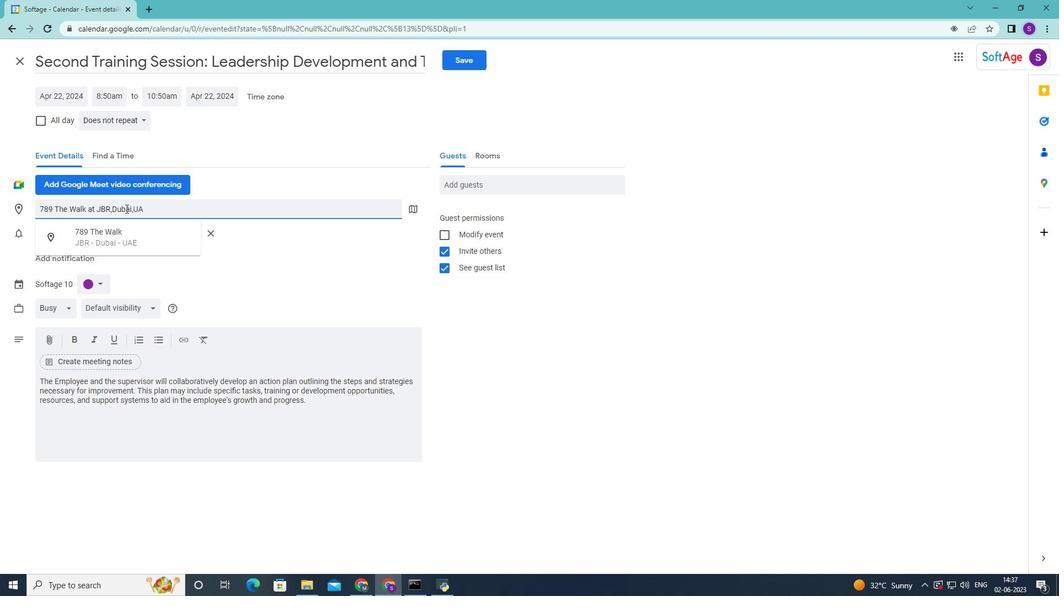 
Action: Mouse moved to (120, 247)
Screenshot: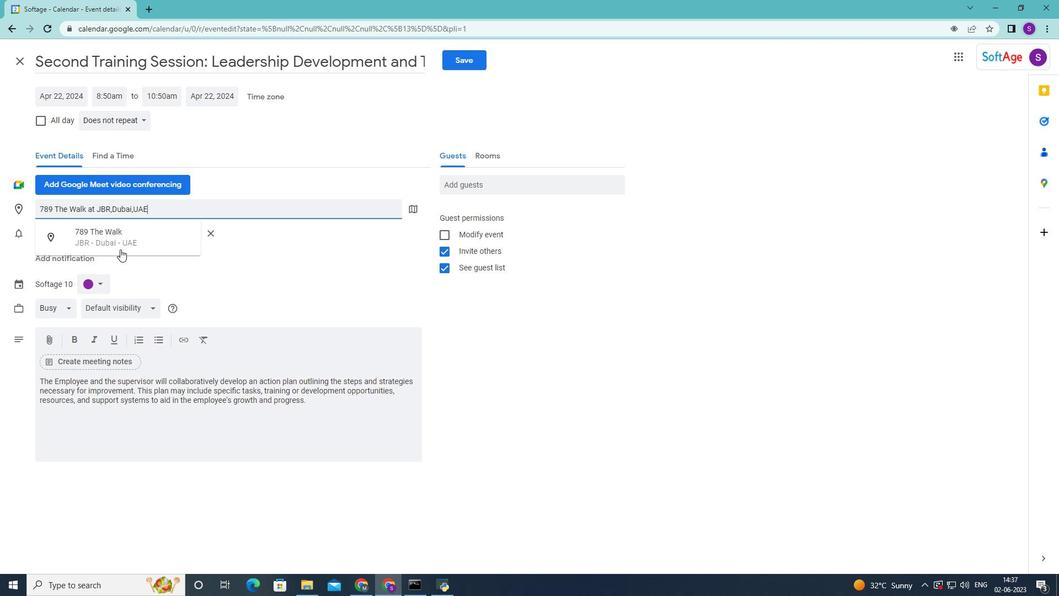 
Action: Mouse pressed left at (120, 247)
Screenshot: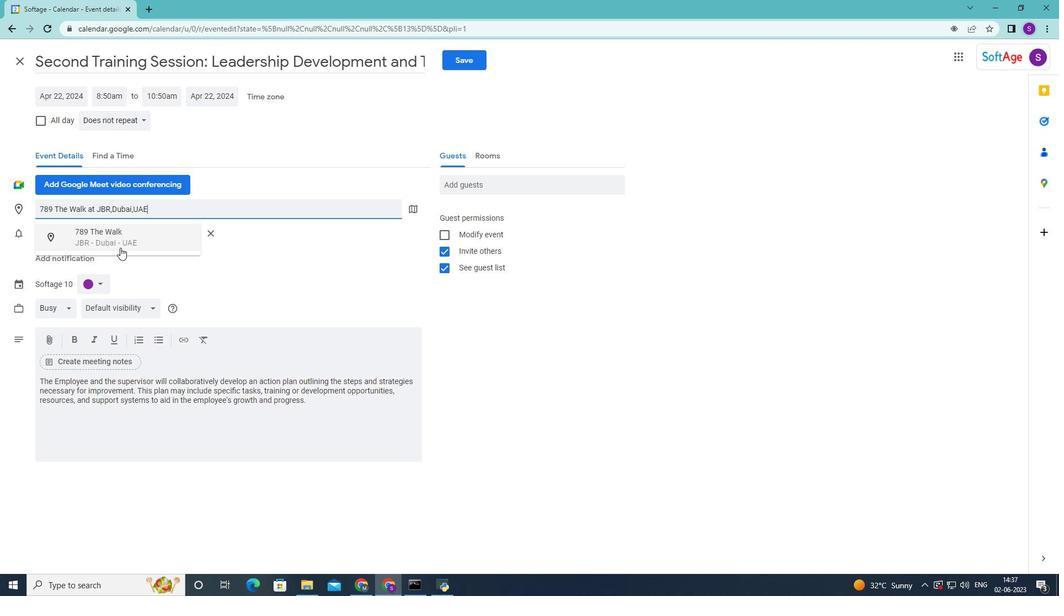 
Action: Mouse moved to (446, 268)
Screenshot: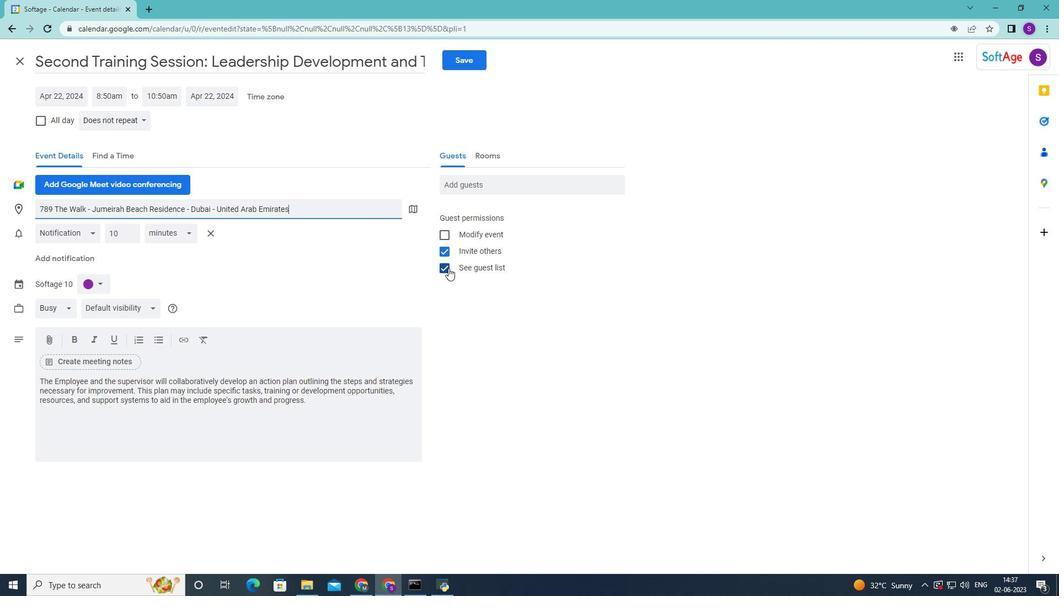 
Action: Mouse pressed left at (446, 268)
Screenshot: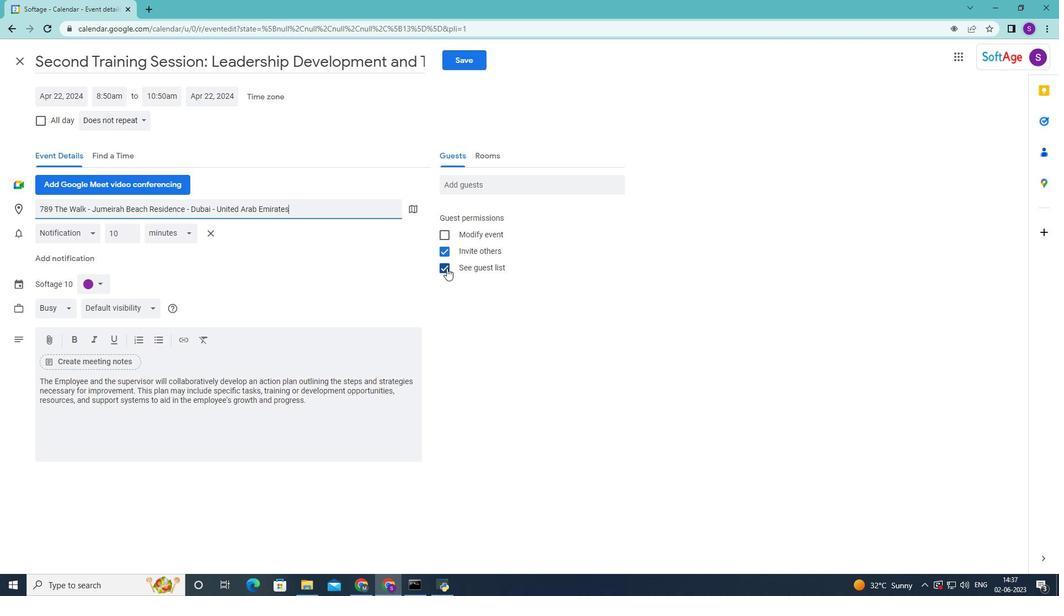 
Action: Mouse moved to (495, 187)
Screenshot: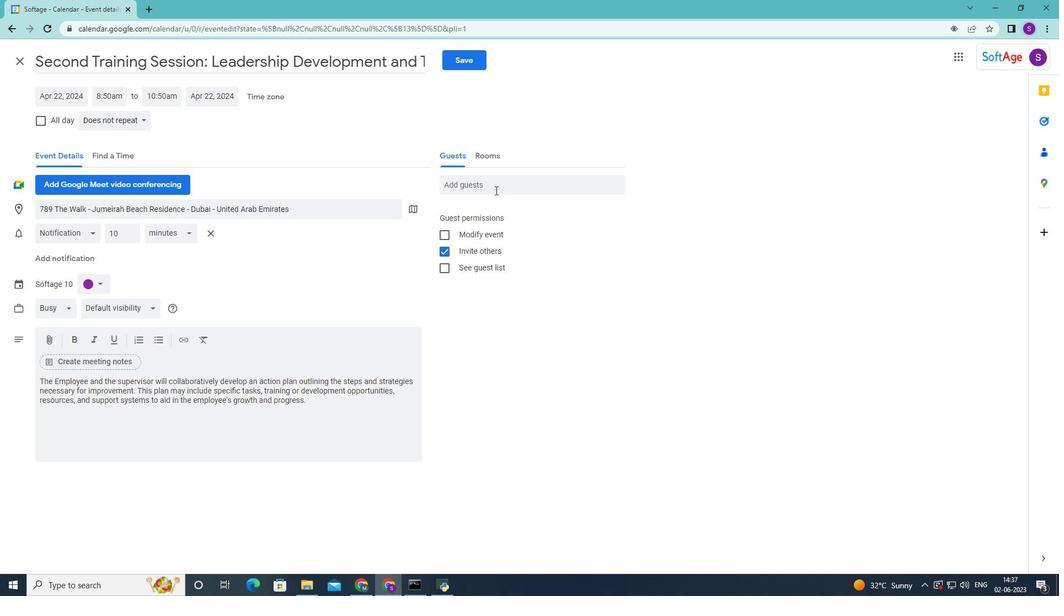 
Action: Mouse pressed left at (495, 187)
Screenshot: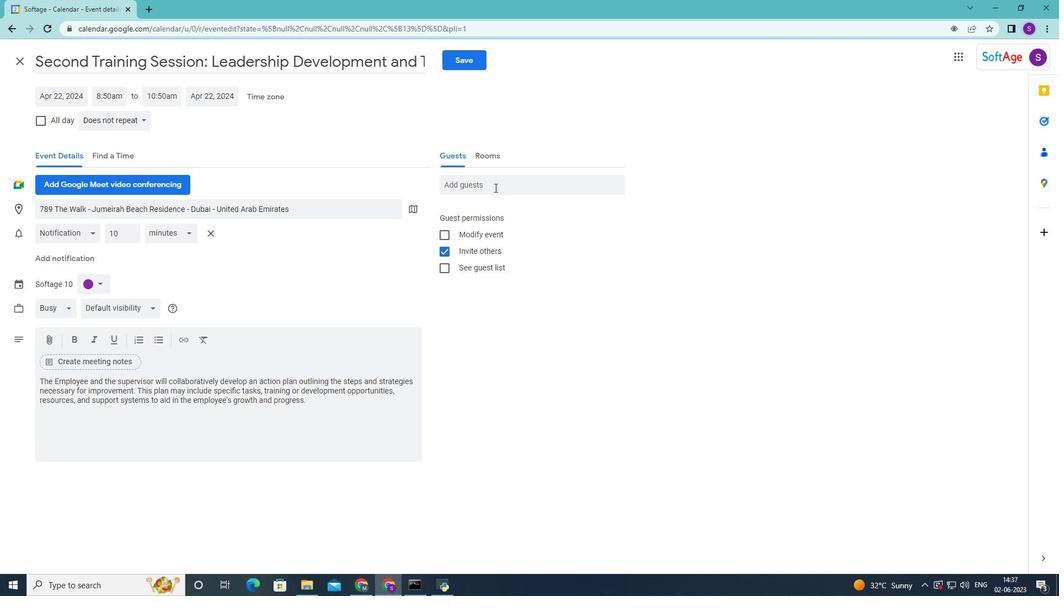 
Action: Key pressed <Key.shift>Softage.8<Key.shift><Key.shift><Key.shift><Key.shift><Key.shift><Key.shift><Key.shift><Key.shift>@sofathe<Key.backspace><Key.backspace><Key.backspace>ge.net<Key.enter><Key.shift>Softage.1<Key.shift>@softage.net<Key.enter>
Screenshot: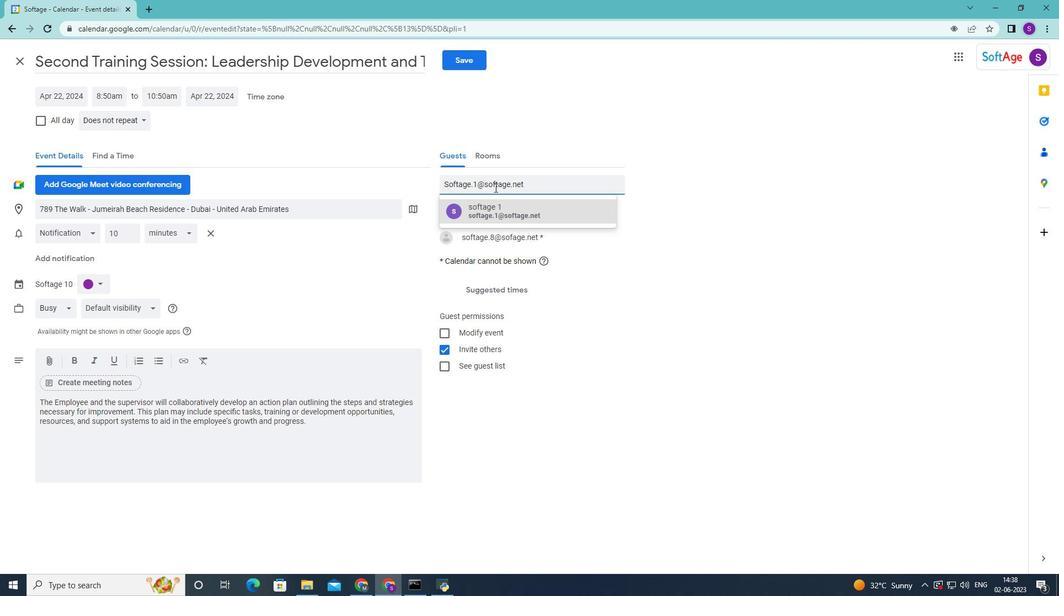 
Action: Mouse moved to (127, 124)
Screenshot: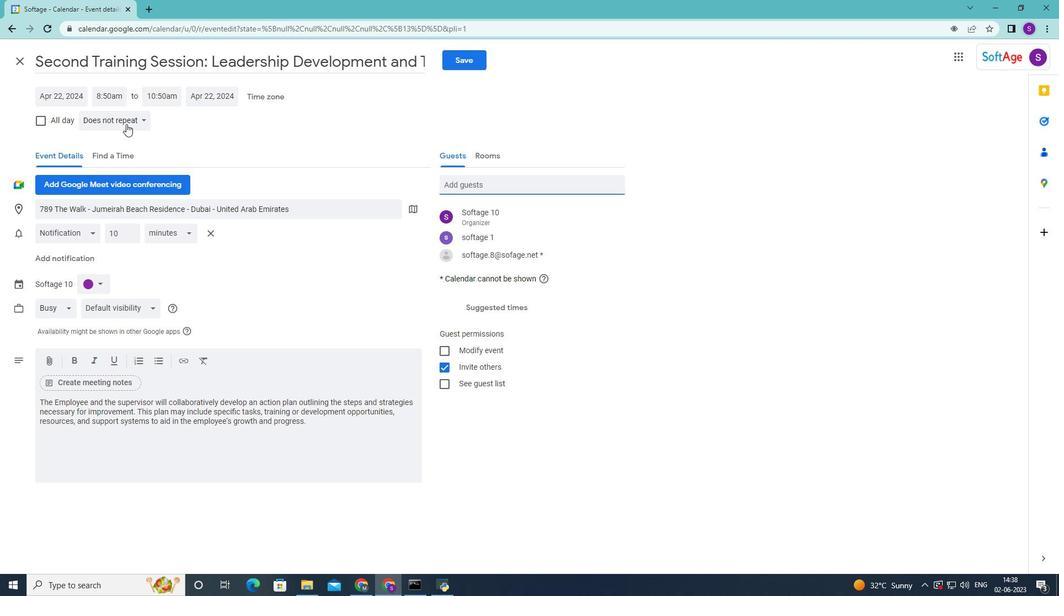 
Action: Mouse pressed left at (127, 124)
Screenshot: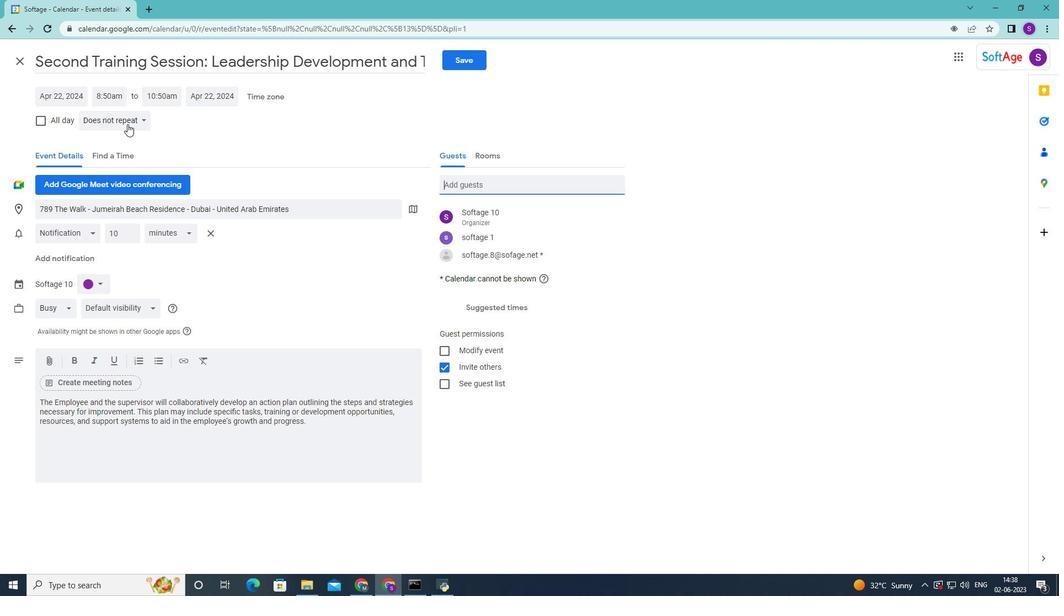 
Action: Mouse moved to (157, 182)
Screenshot: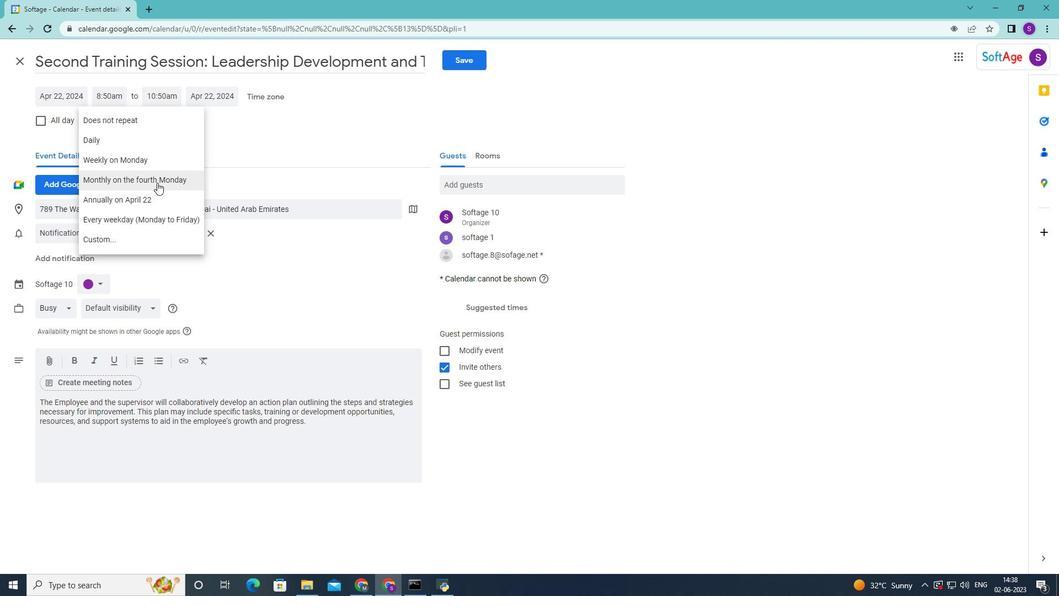 
Action: Mouse pressed left at (157, 182)
Screenshot: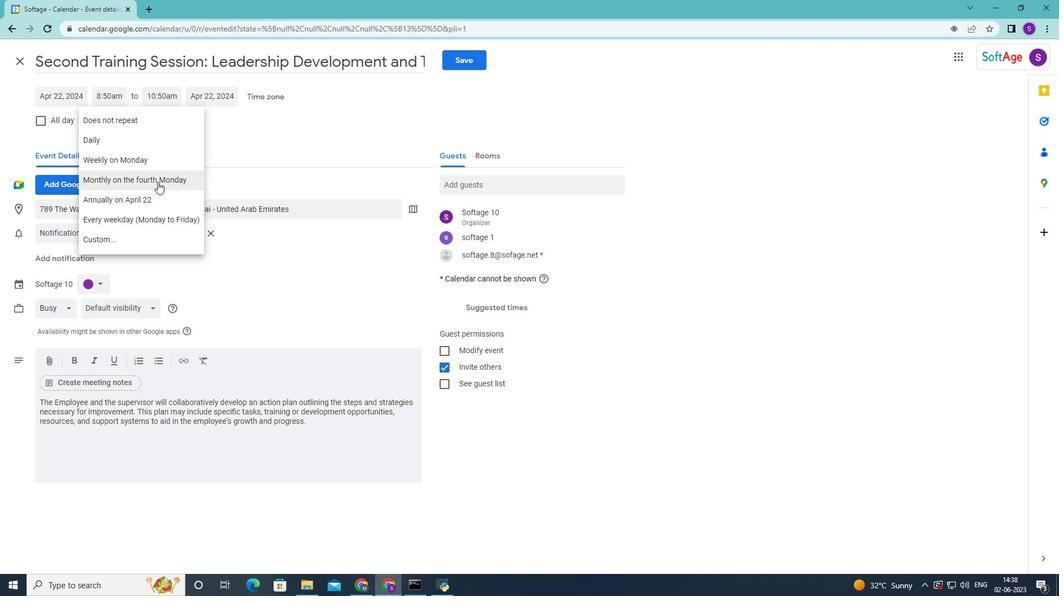 
Action: Mouse moved to (150, 120)
Screenshot: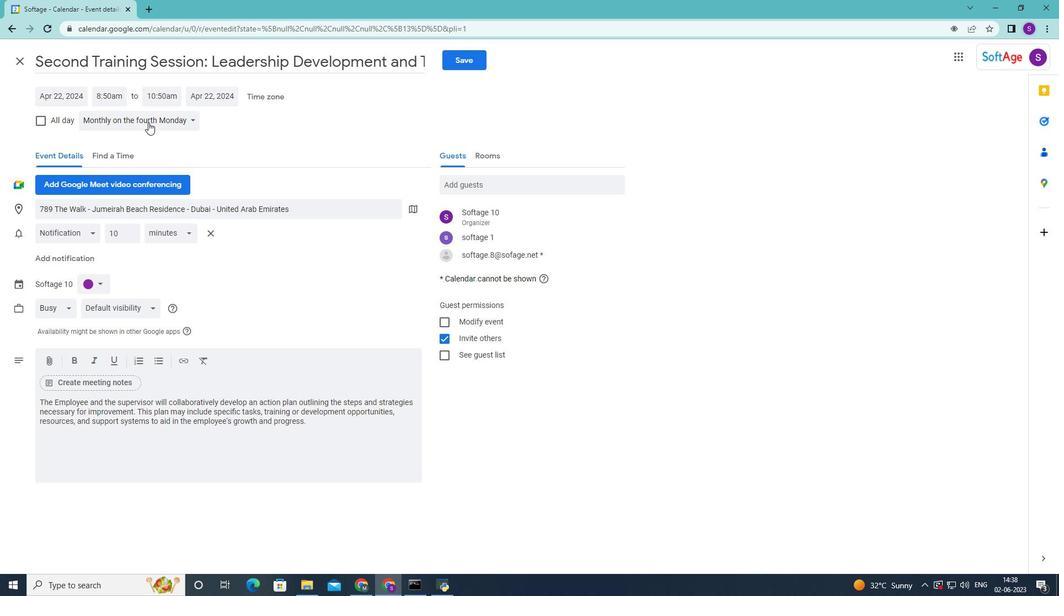 
Action: Mouse pressed left at (150, 120)
Screenshot: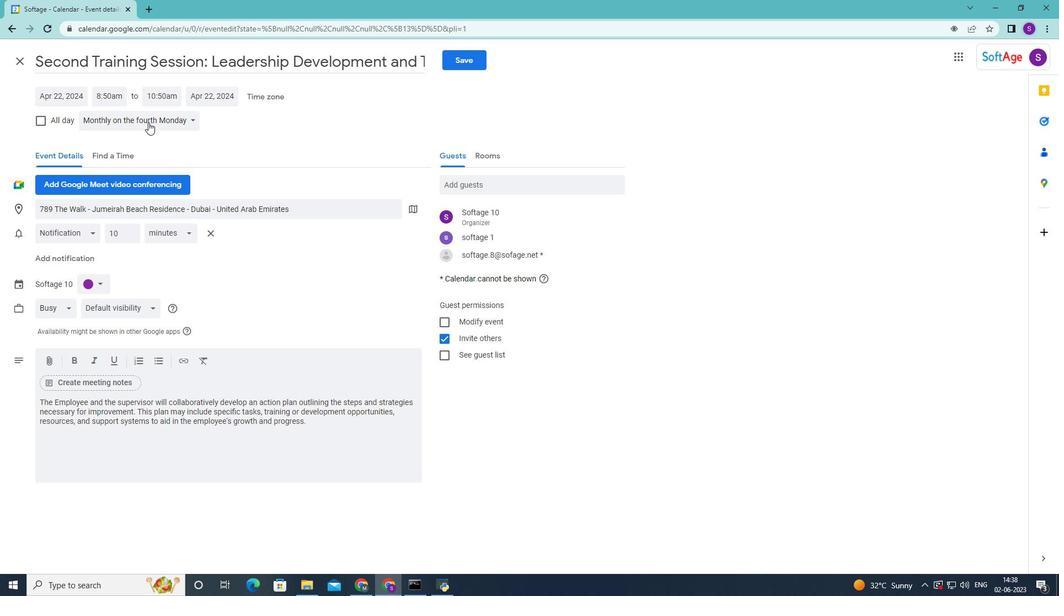
Action: Mouse moved to (138, 177)
Screenshot: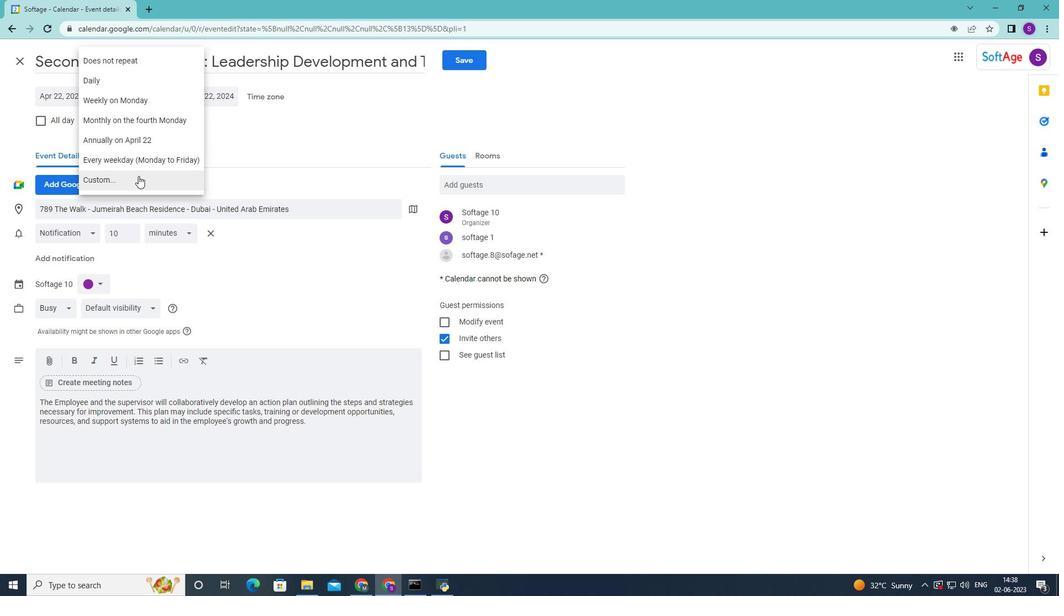 
Action: Mouse pressed left at (138, 177)
Screenshot: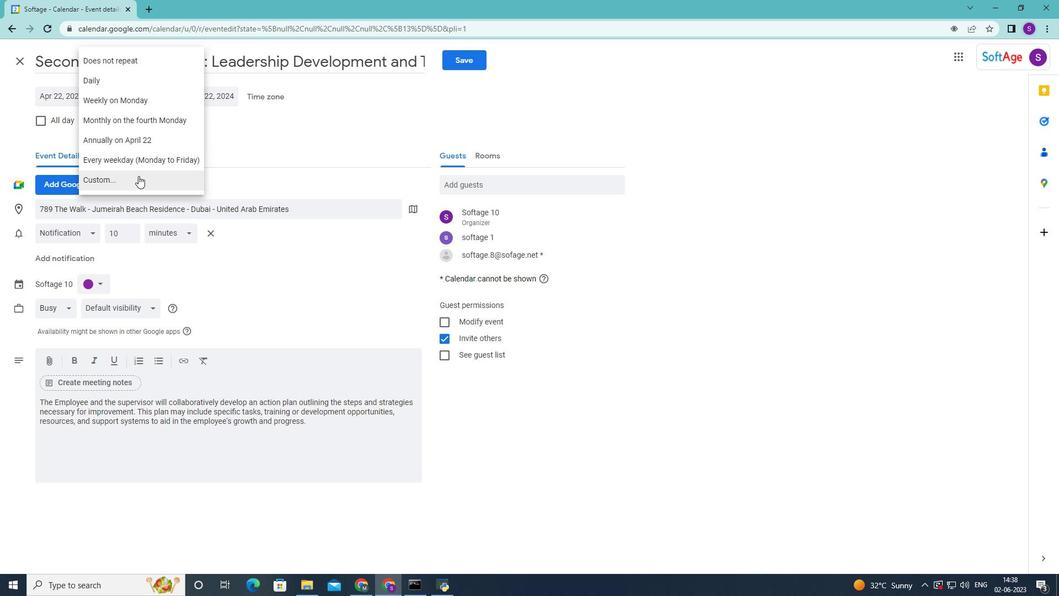 
Action: Mouse moved to (504, 246)
Screenshot: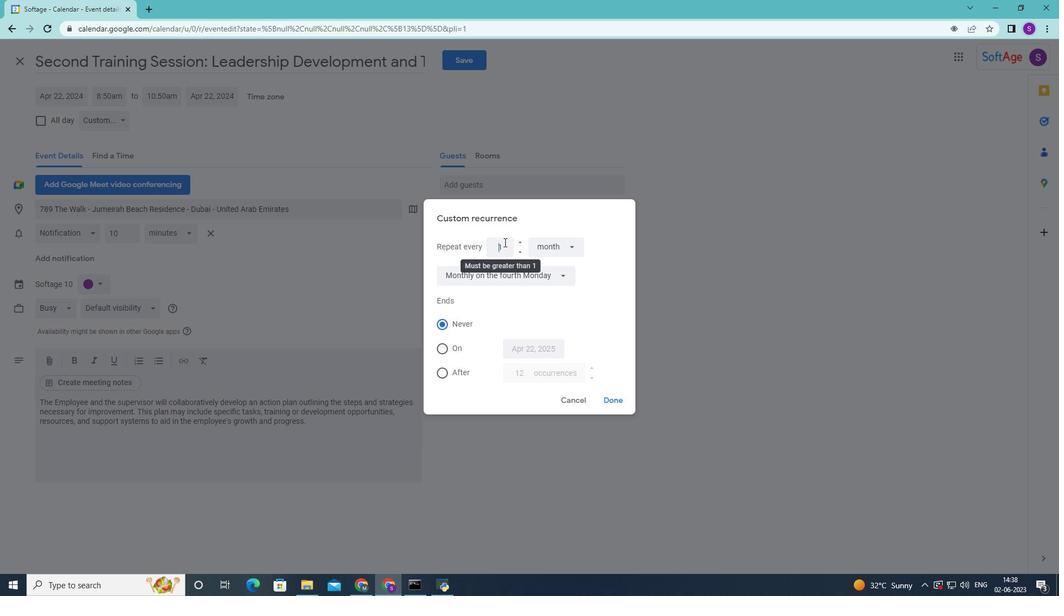 
Action: Mouse pressed left at (504, 246)
Screenshot: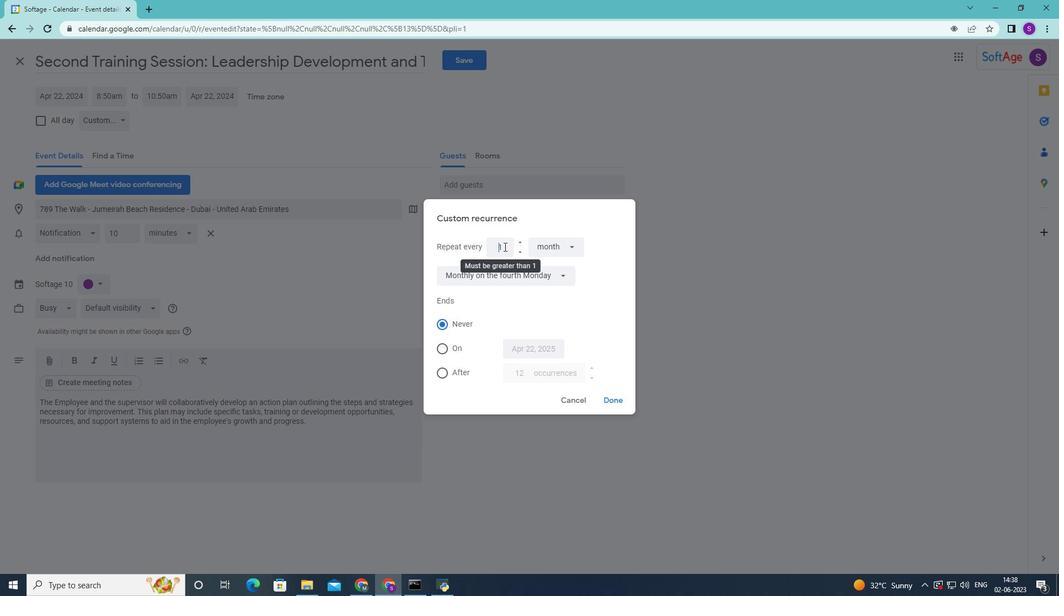 
Action: Key pressed <Key.backspace>3
Screenshot: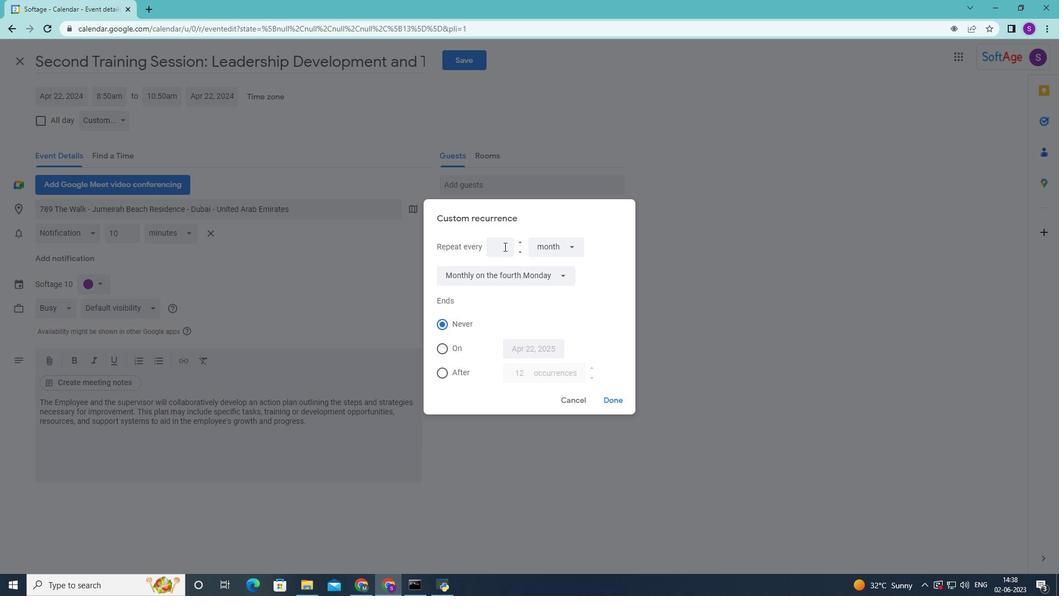
Action: Mouse moved to (622, 399)
Screenshot: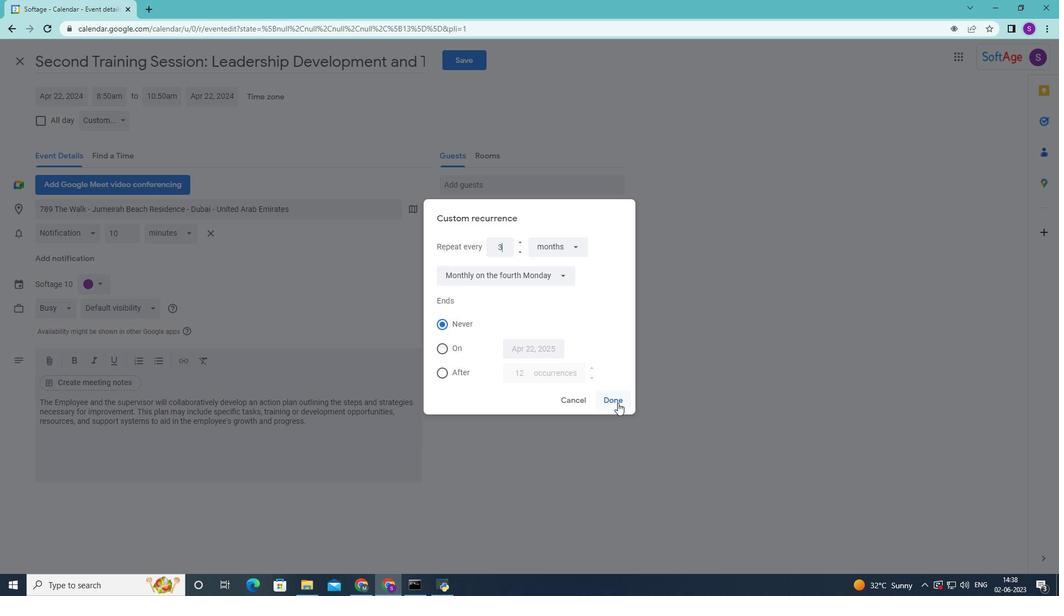 
Action: Mouse pressed left at (622, 399)
Screenshot: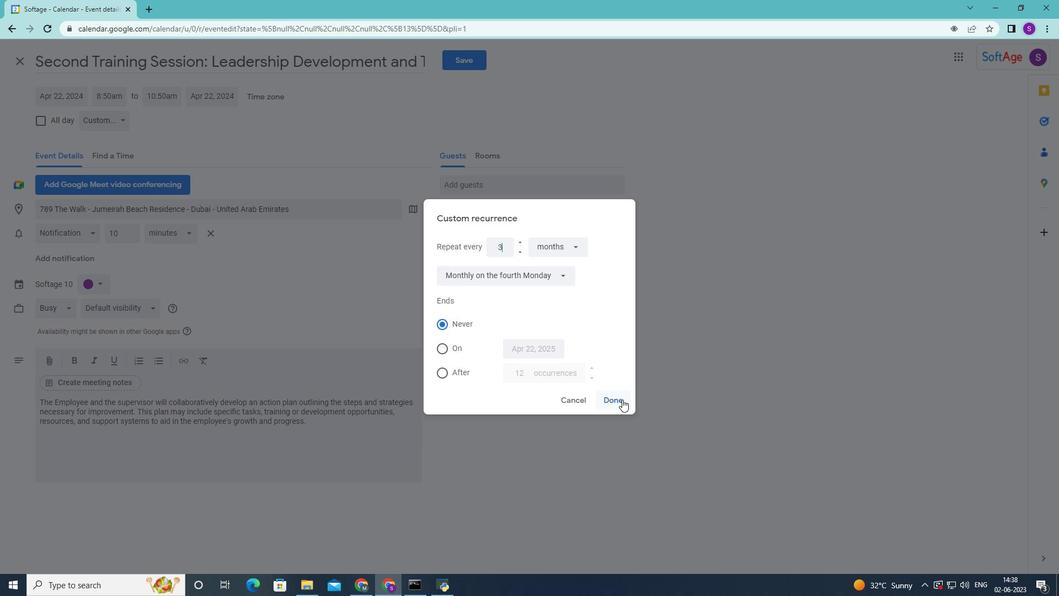 
Action: Mouse moved to (215, 120)
Screenshot: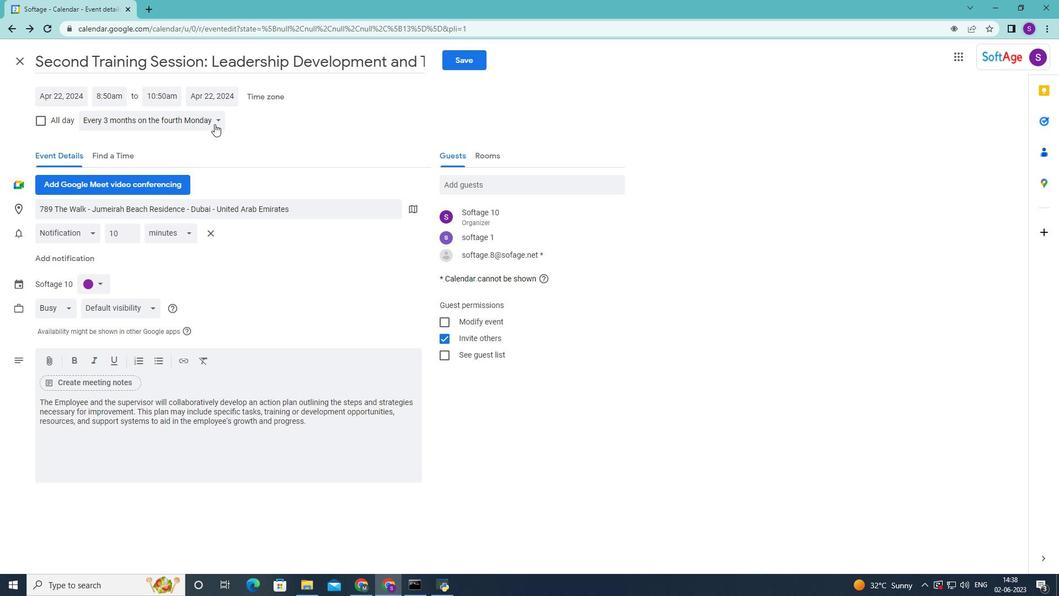 
Action: Mouse pressed left at (215, 120)
Screenshot: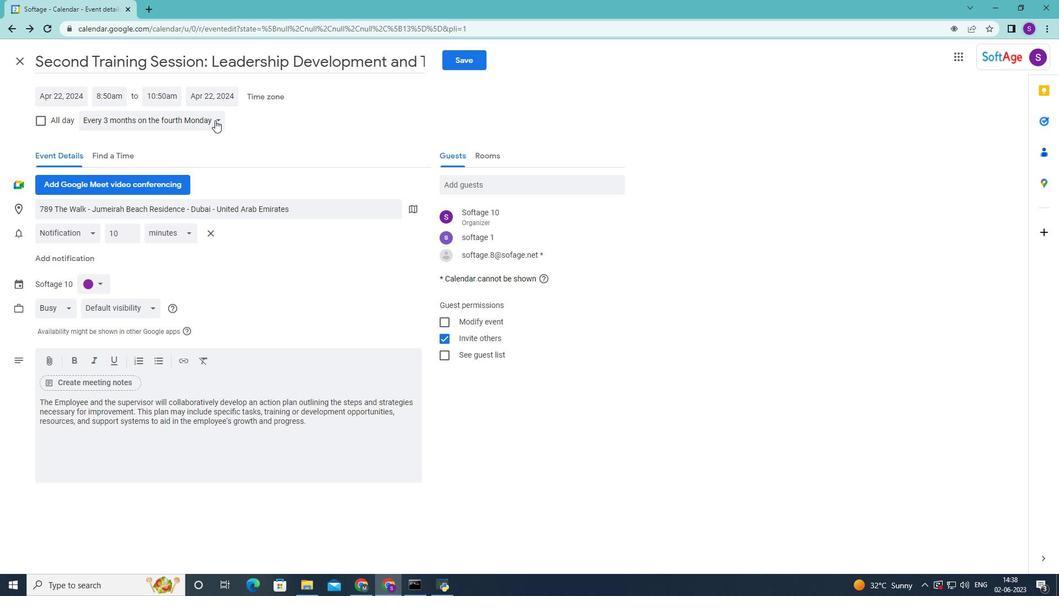
Action: Mouse moved to (158, 213)
Screenshot: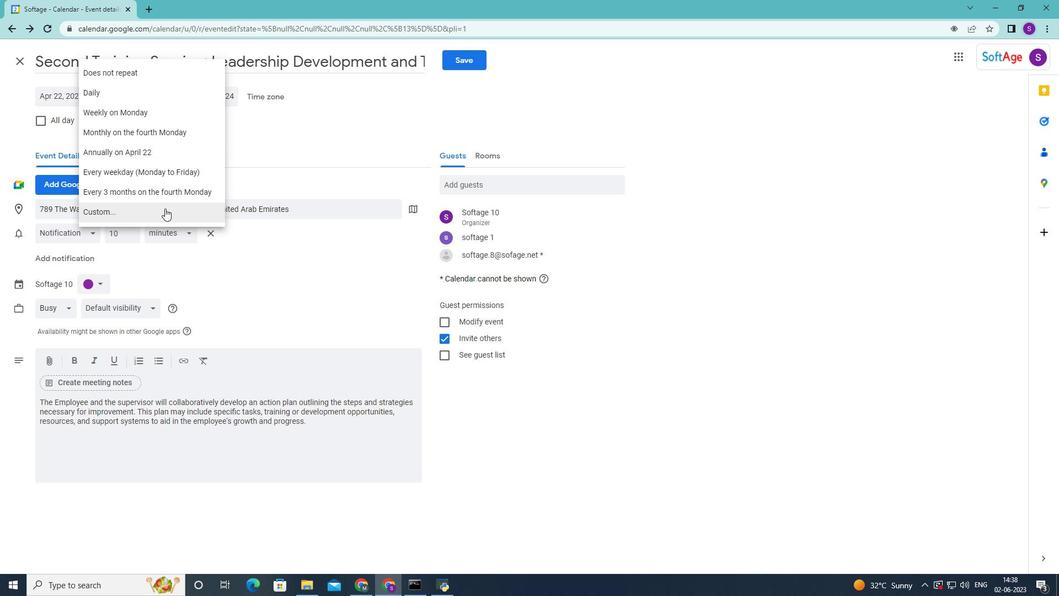 
Action: Mouse pressed left at (158, 213)
Screenshot: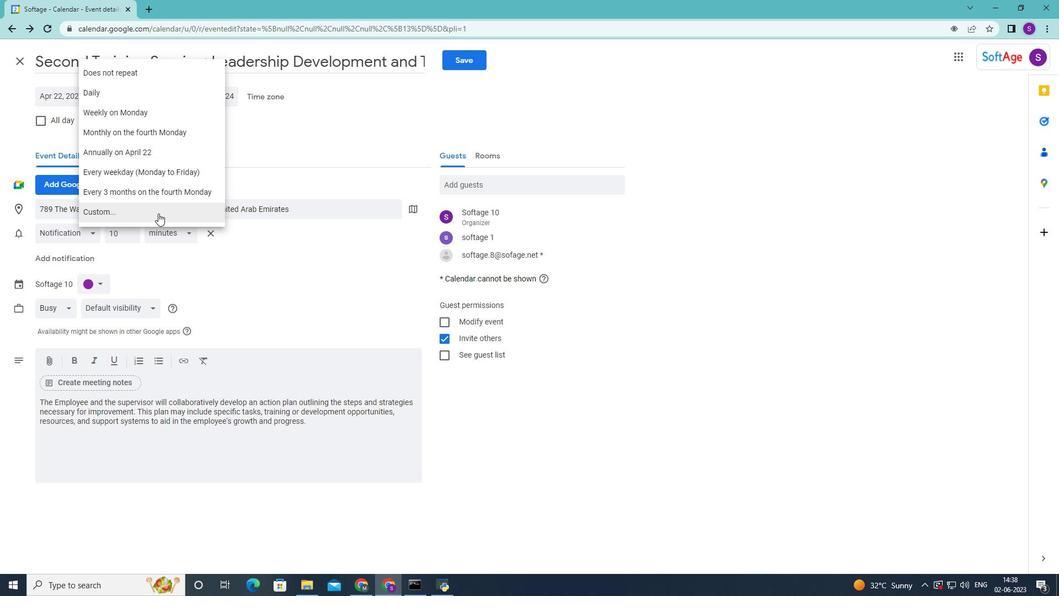 
Action: Mouse moved to (519, 252)
Screenshot: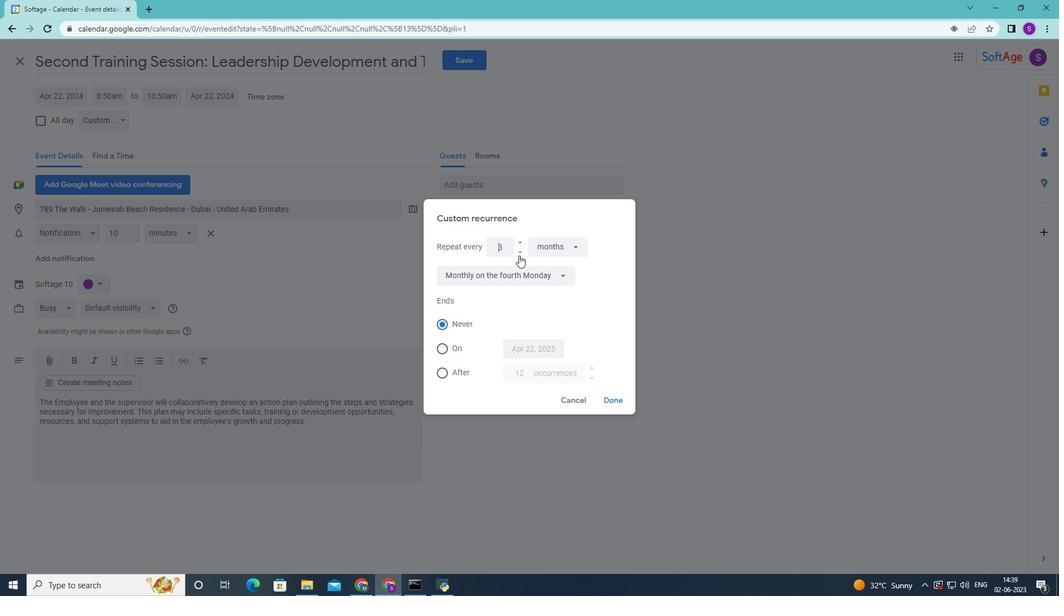 
Action: Mouse pressed left at (519, 252)
Screenshot: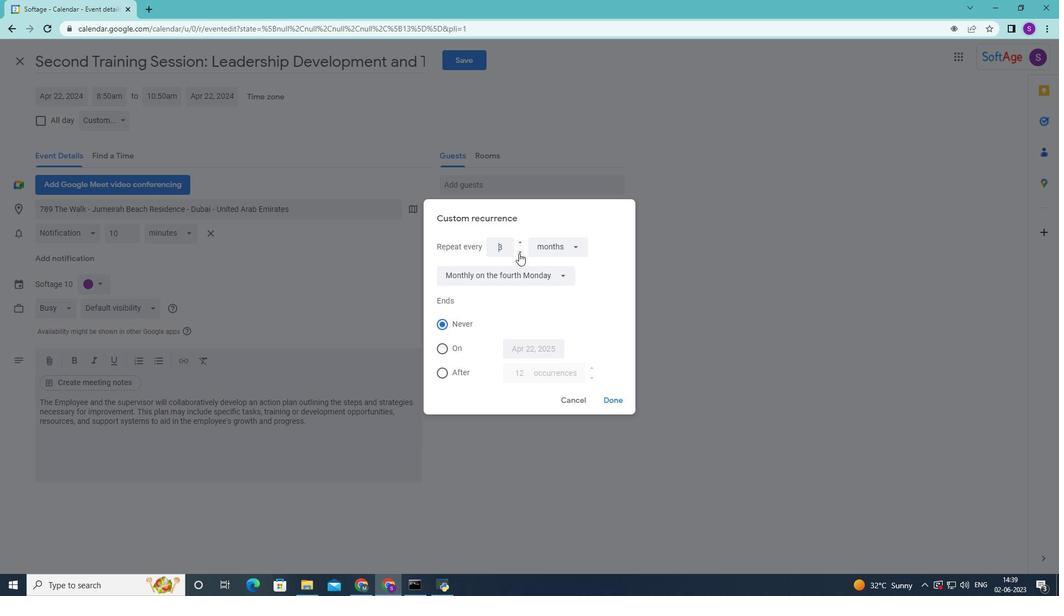 
Action: Mouse moved to (520, 242)
Screenshot: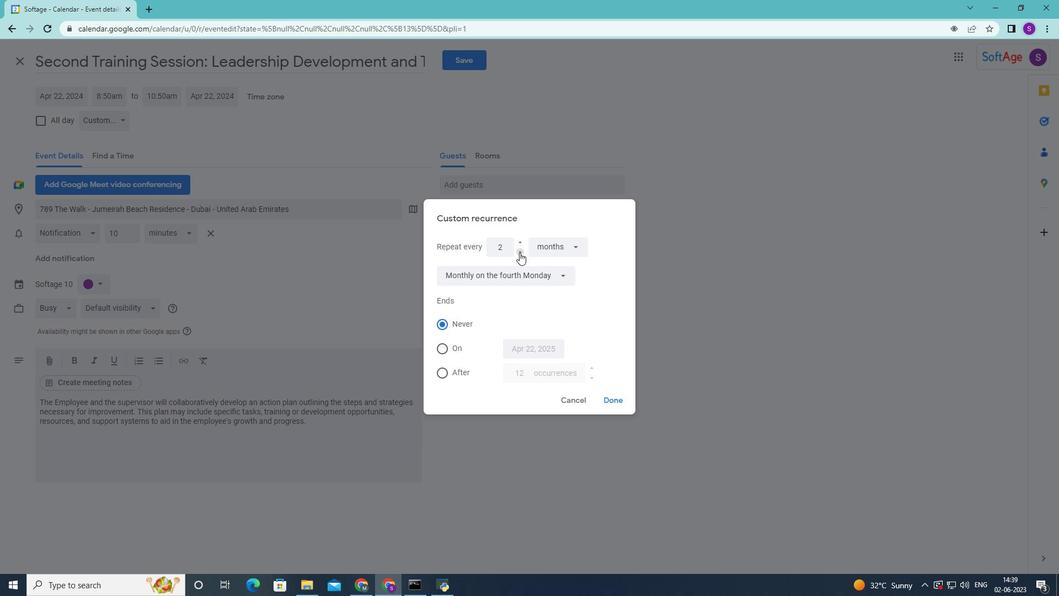 
Action: Mouse pressed left at (520, 242)
Screenshot: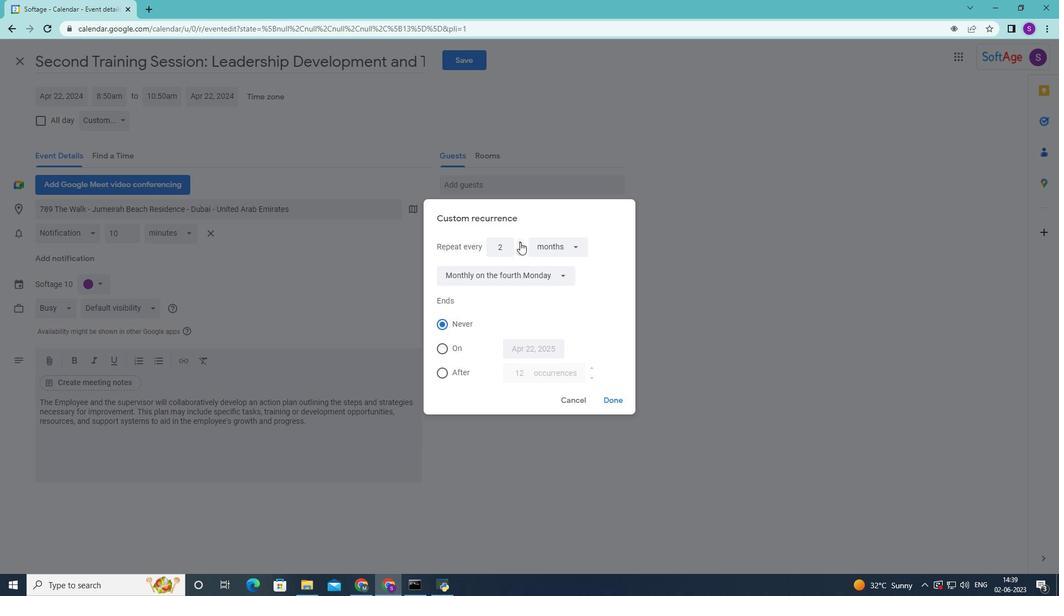 
Action: Mouse moved to (566, 249)
Screenshot: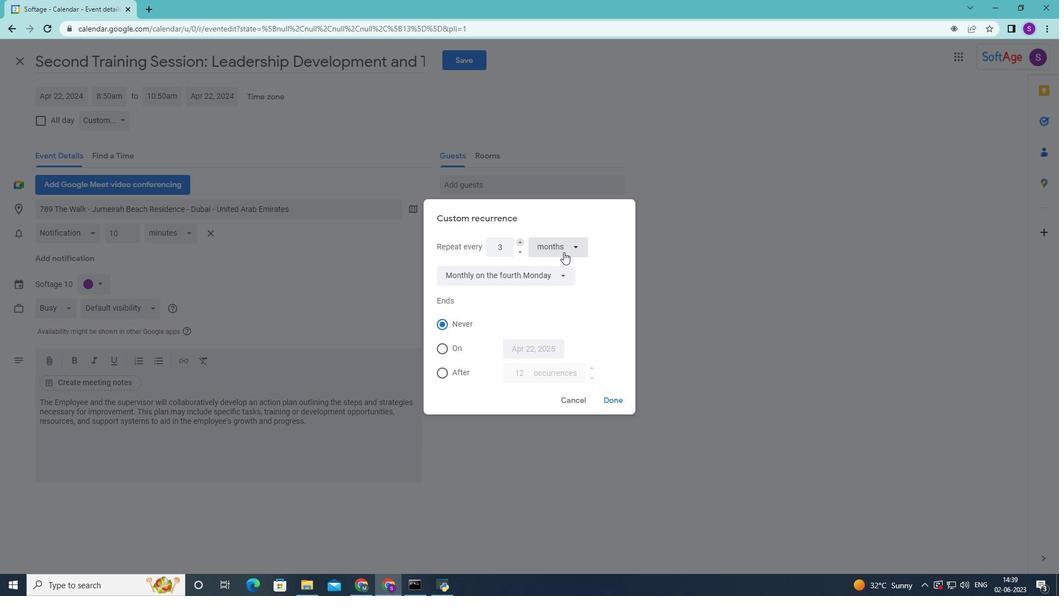 
Action: Mouse pressed left at (566, 249)
Screenshot: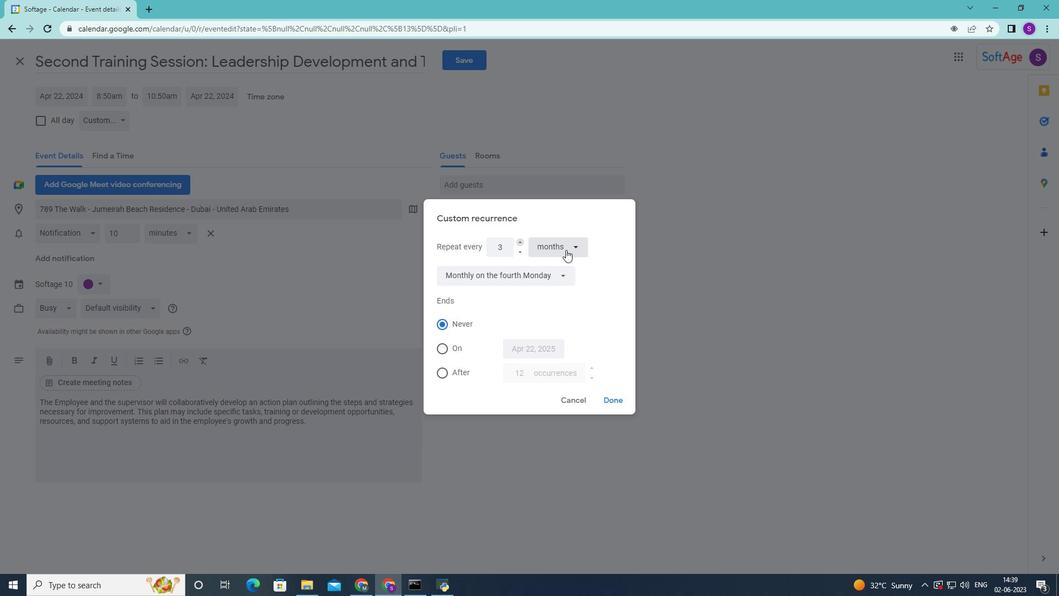 
Action: Mouse moved to (493, 309)
Screenshot: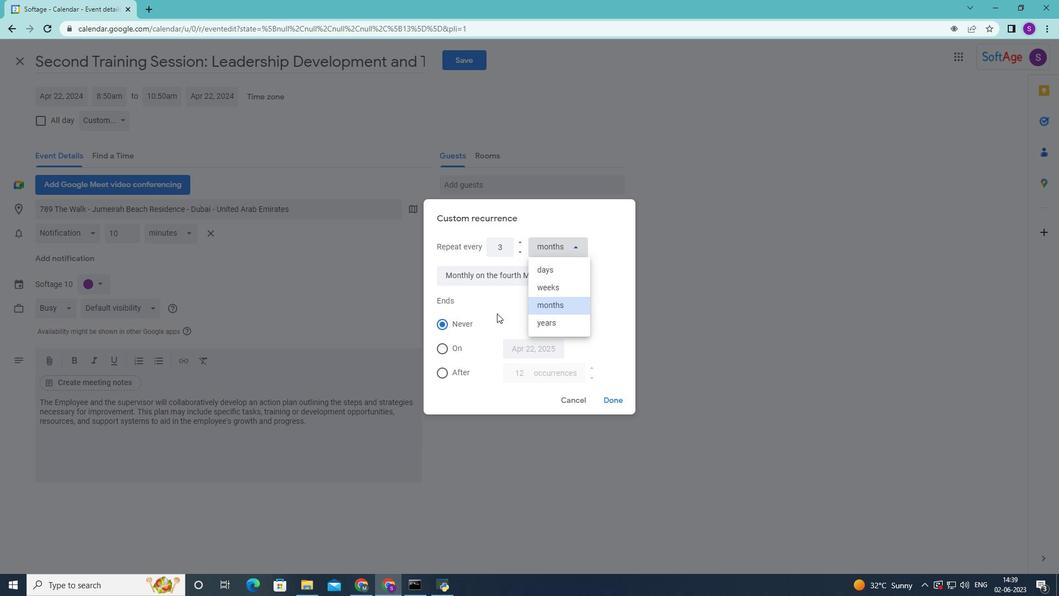 
Action: Mouse pressed left at (493, 309)
Screenshot: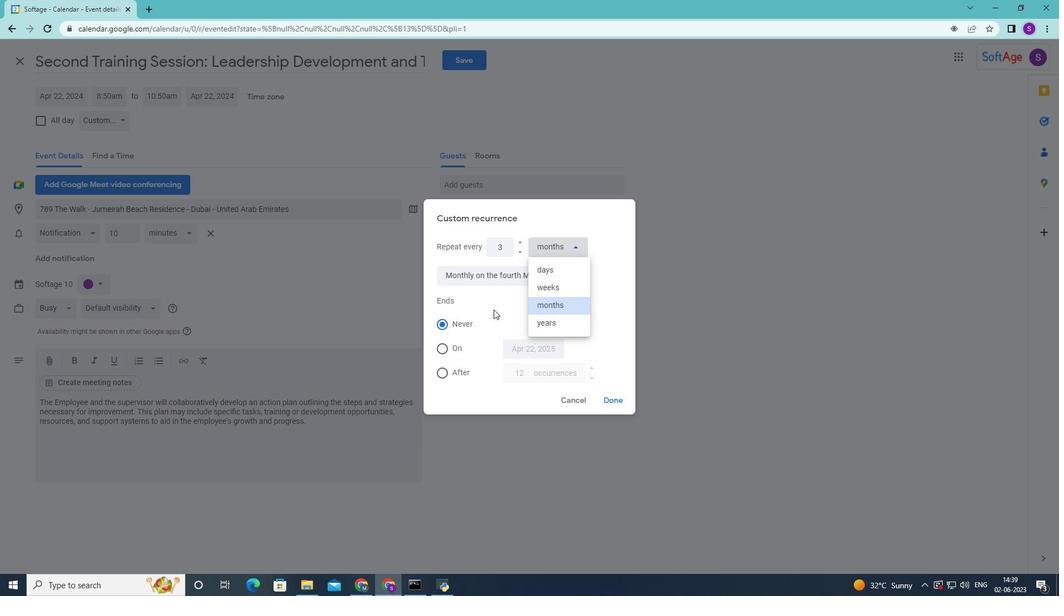 
Action: Mouse moved to (624, 397)
Screenshot: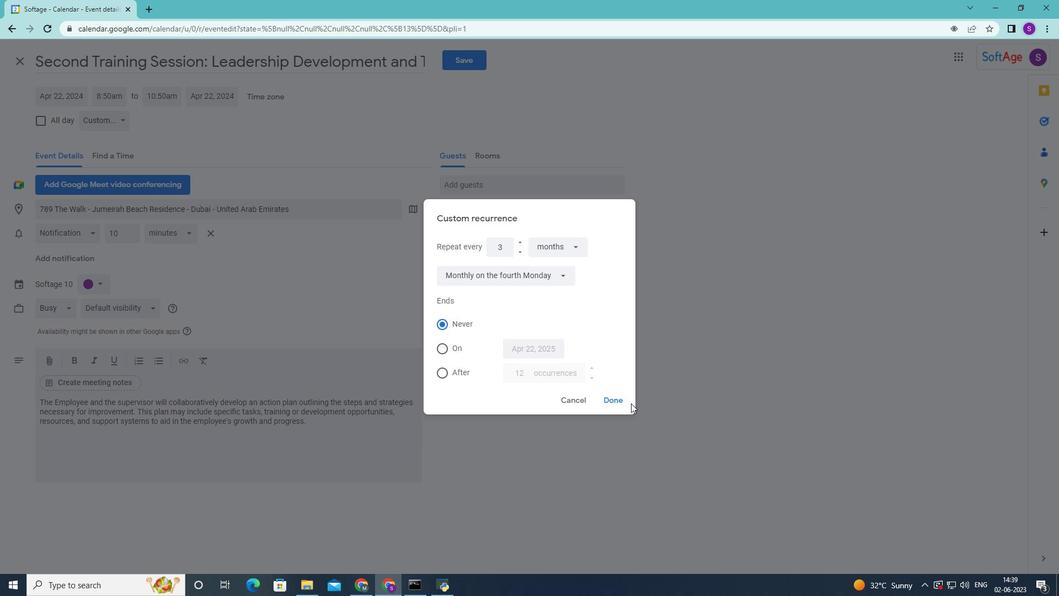 
Action: Mouse pressed left at (624, 397)
Screenshot: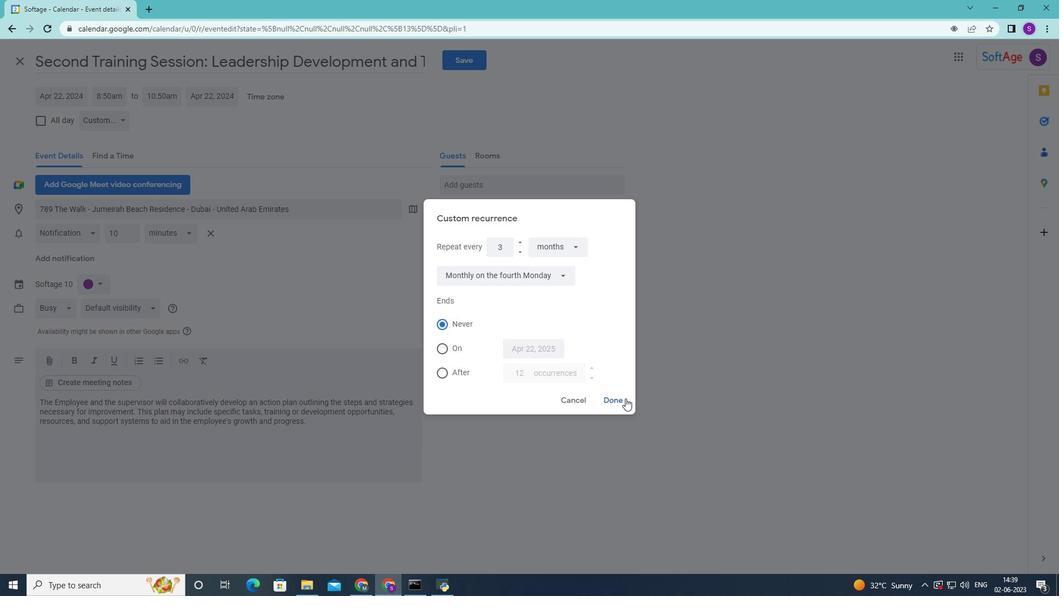 
Action: Mouse moved to (459, 57)
Screenshot: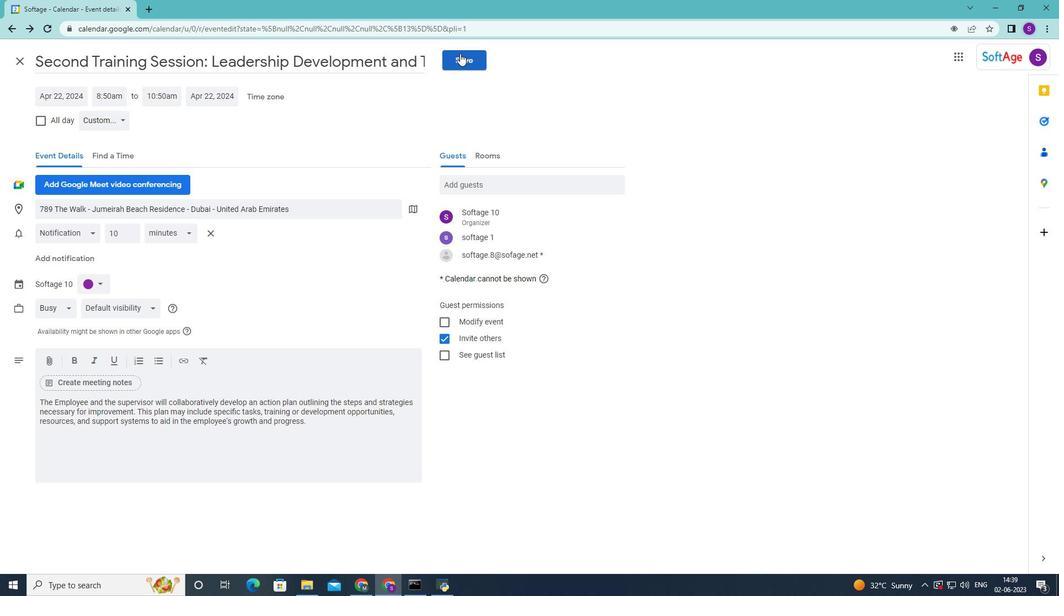 
Action: Mouse pressed left at (459, 57)
Screenshot: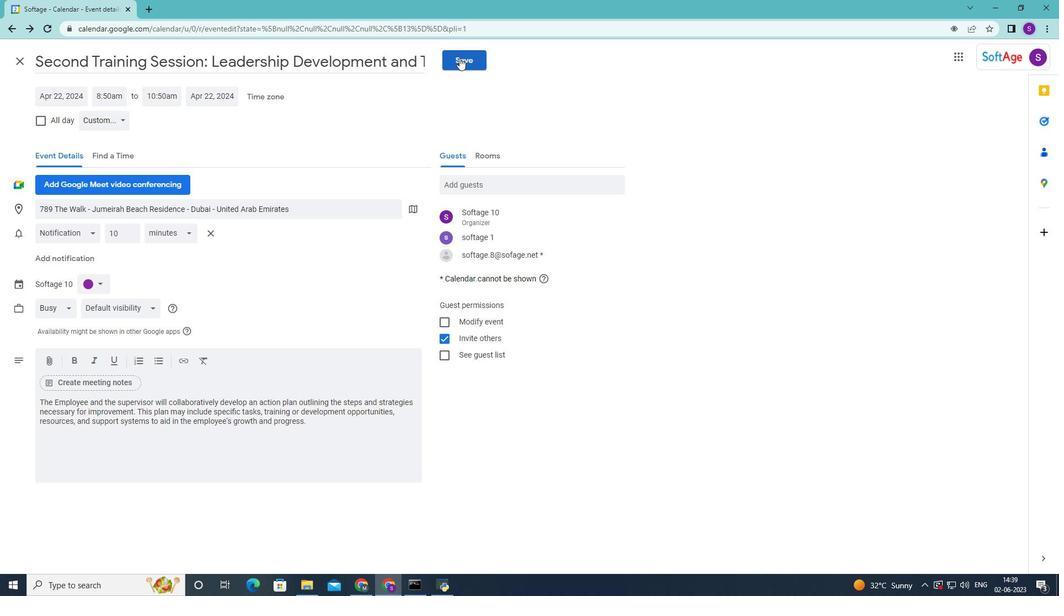 
Action: Mouse moved to (623, 330)
Screenshot: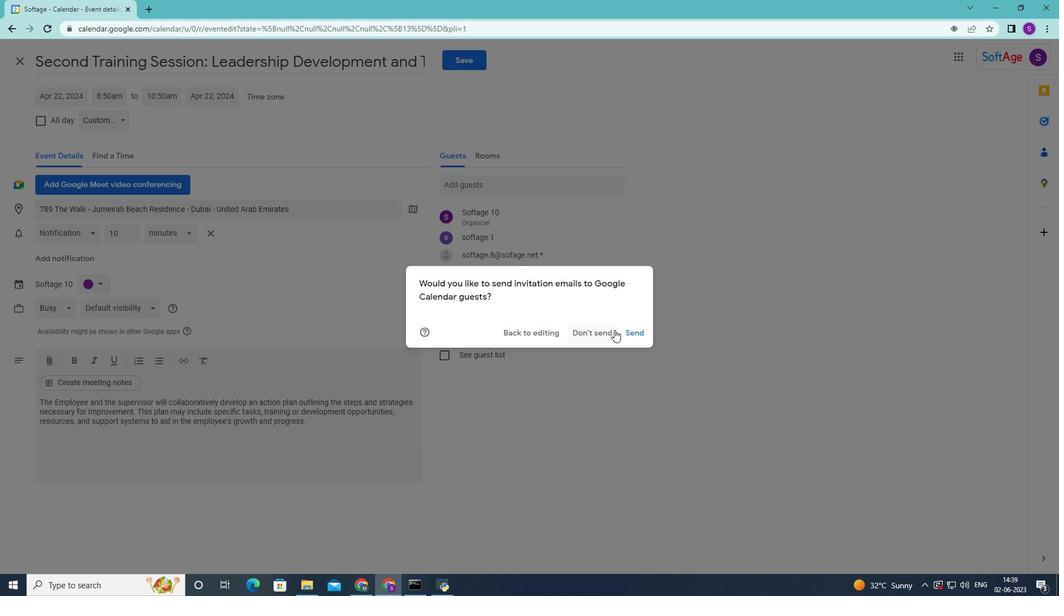 
Action: Mouse pressed left at (623, 330)
Screenshot: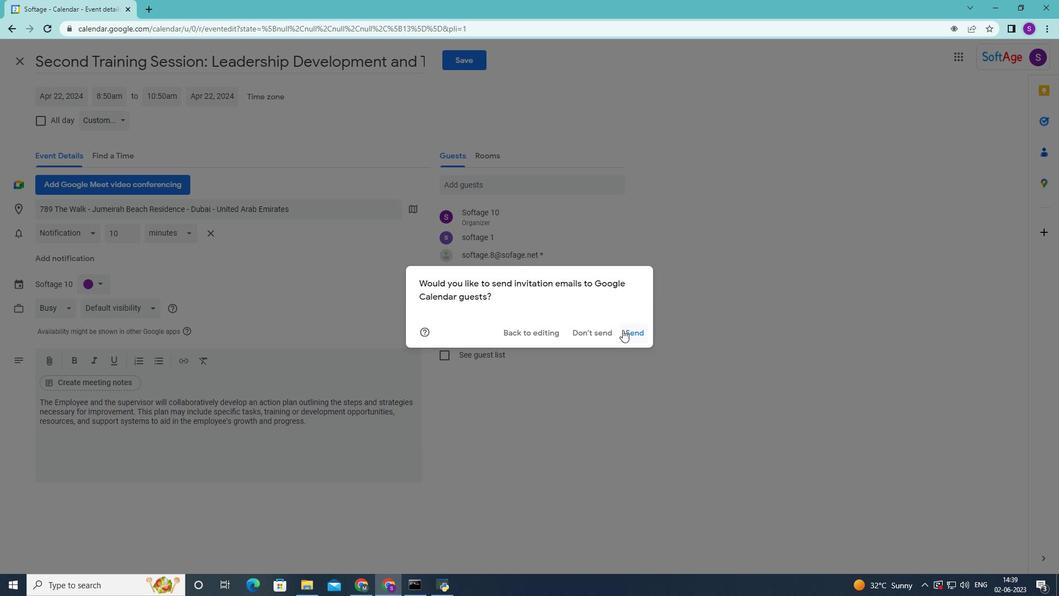 
Action: Mouse moved to (608, 331)
Screenshot: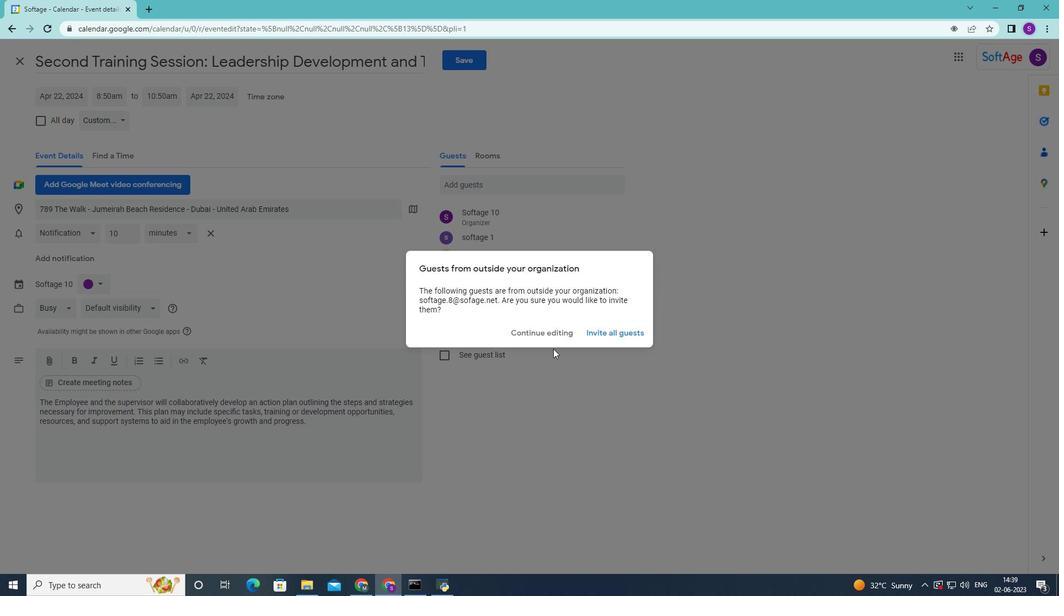 
Action: Mouse pressed left at (608, 331)
Screenshot: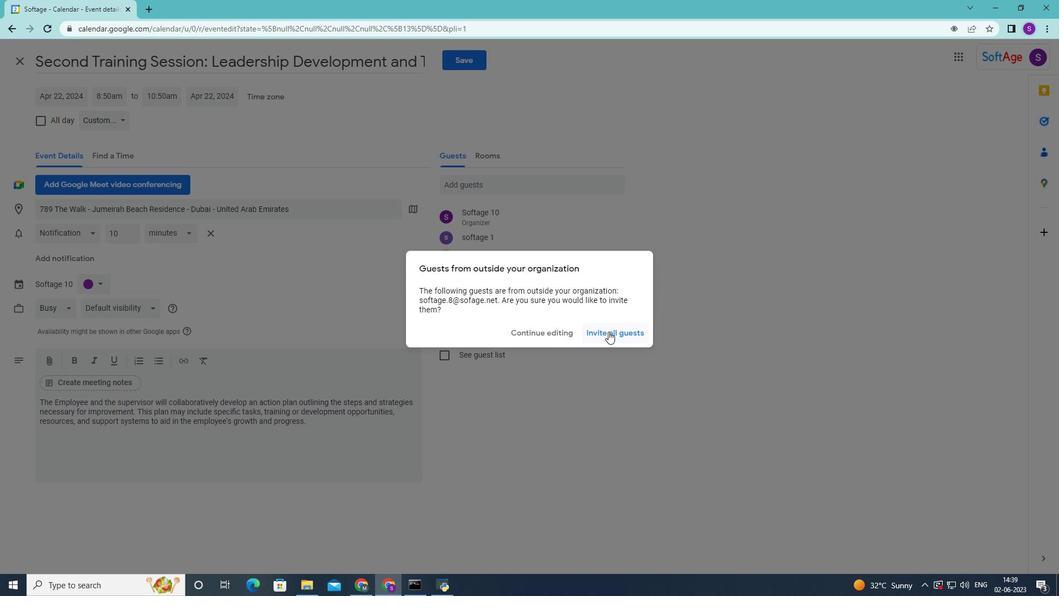
Action: Mouse moved to (291, 387)
Screenshot: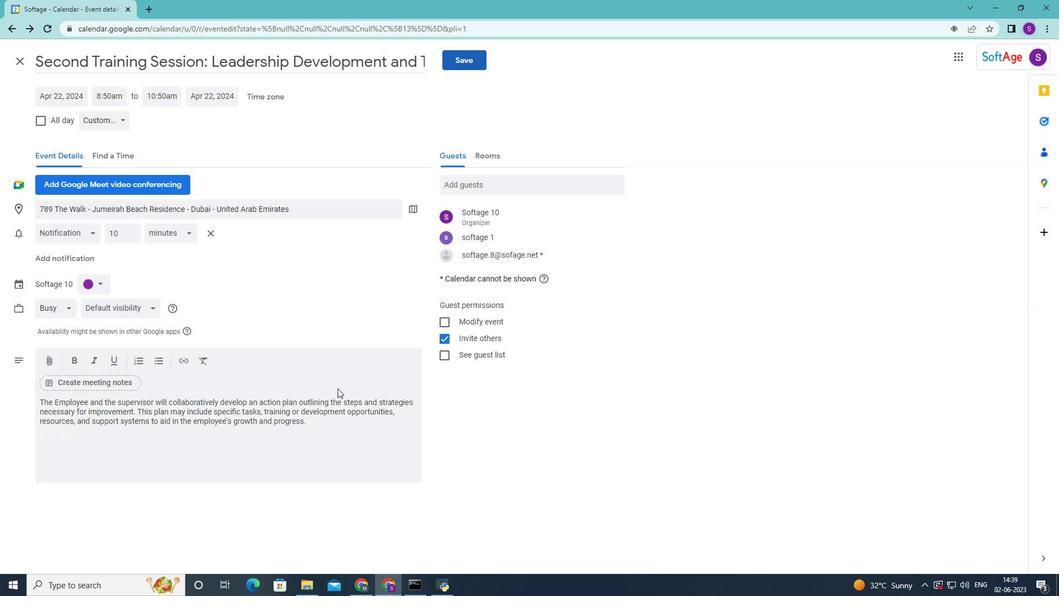 
